 Task: Look for space in Pedro II, Brazil from 5th September, 2023 to 13th September, 2023 for 6 adults in price range Rs.15000 to Rs.20000. Place can be entire place with 3 bedrooms having 3 beds and 3 bathrooms. Property type can be house. Booking option can be shelf check-in. Required host language is Spanish.
Action: Mouse moved to (652, 117)
Screenshot: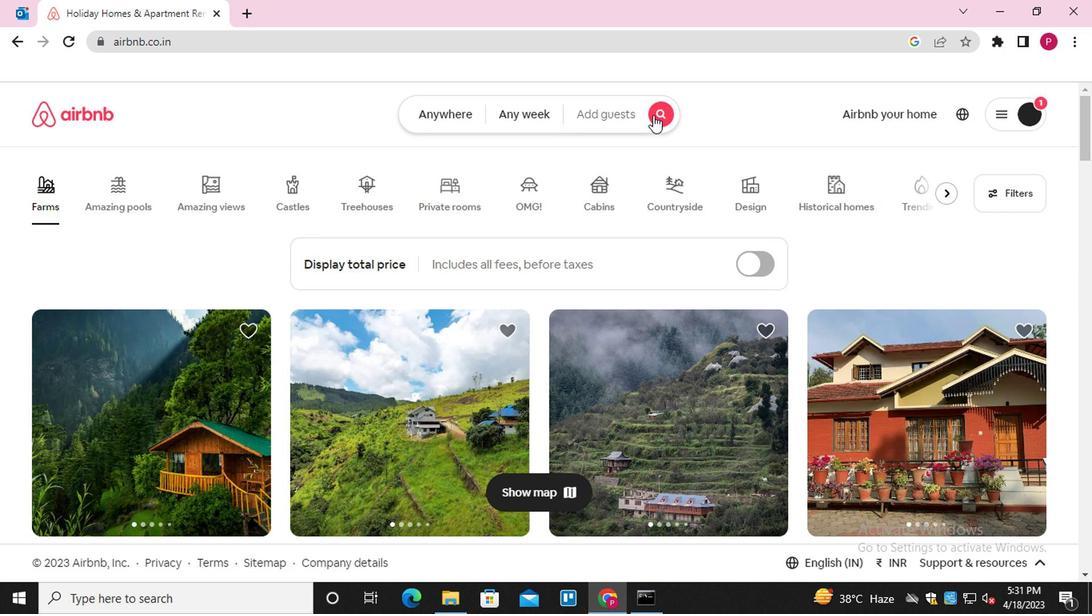 
Action: Mouse pressed left at (652, 117)
Screenshot: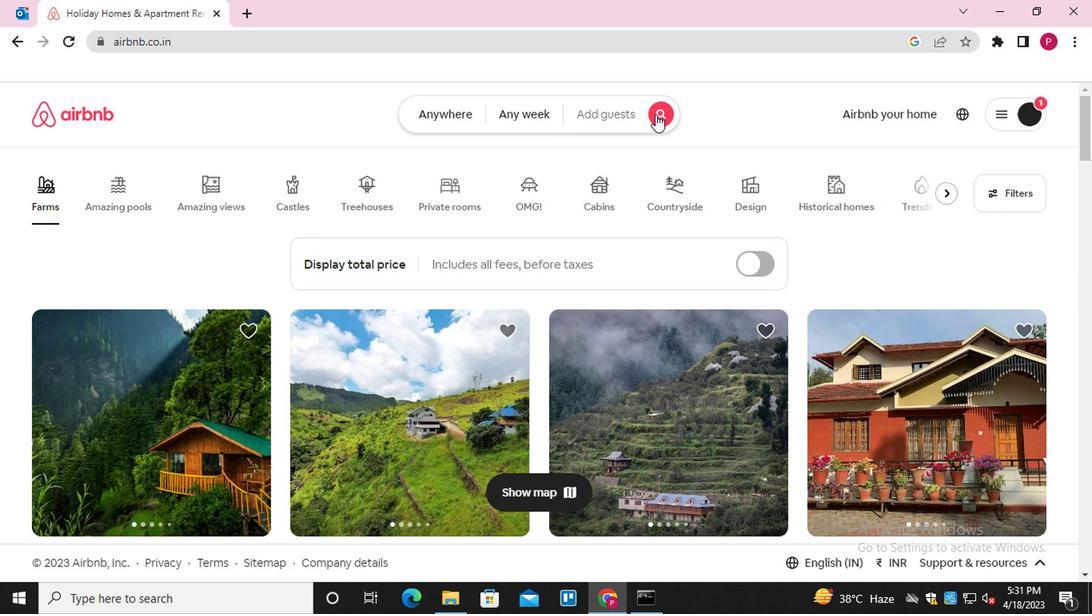 
Action: Mouse moved to (304, 184)
Screenshot: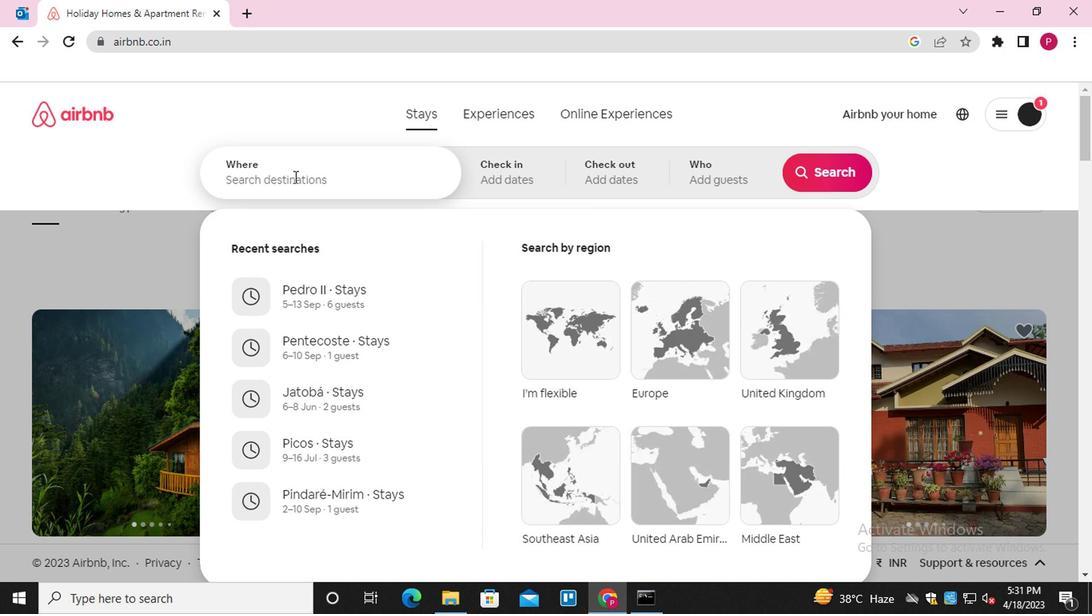 
Action: Mouse pressed left at (304, 184)
Screenshot: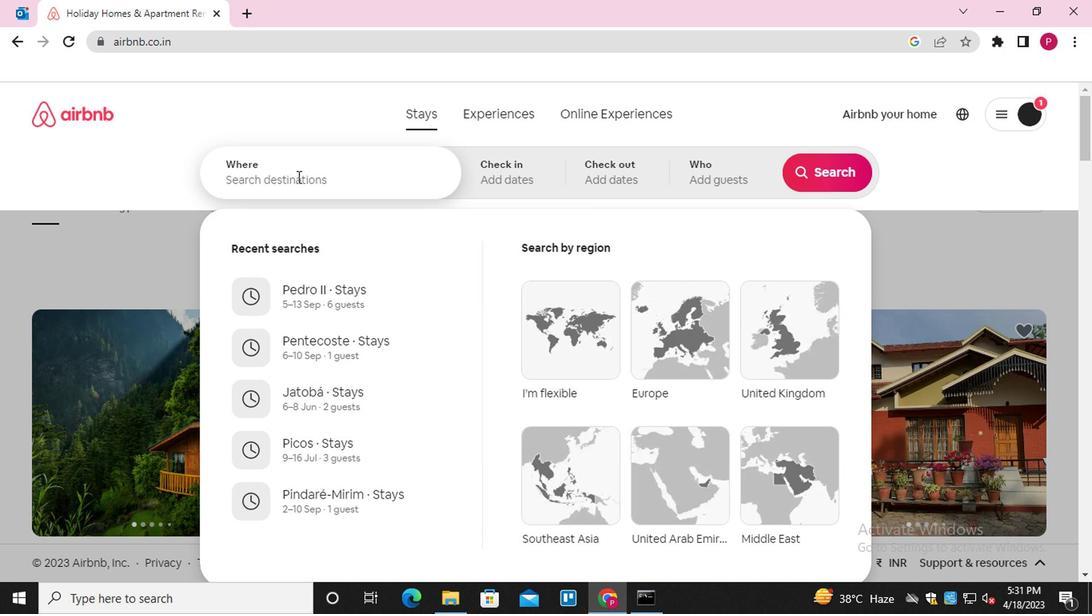 
Action: Key pressed <Key.shift>PER<Key.backspace>DRO<Key.space><Key.shift><Key.shift><Key.shift><Key.shift><Key.shift><Key.shift><Key.shift><Key.shift><Key.shift><Key.shift><Key.shift><Key.shift><Key.shift><Key.shift><Key.shift><Key.shift><Key.shift><Key.shift><Key.shift><Key.shift><Key.shift><Key.shift><Key.shift><Key.shift><Key.shift><Key.shift><Key.shift><Key.shift><Key.shift><Key.shift><Key.shift><Key.shift>II
Screenshot: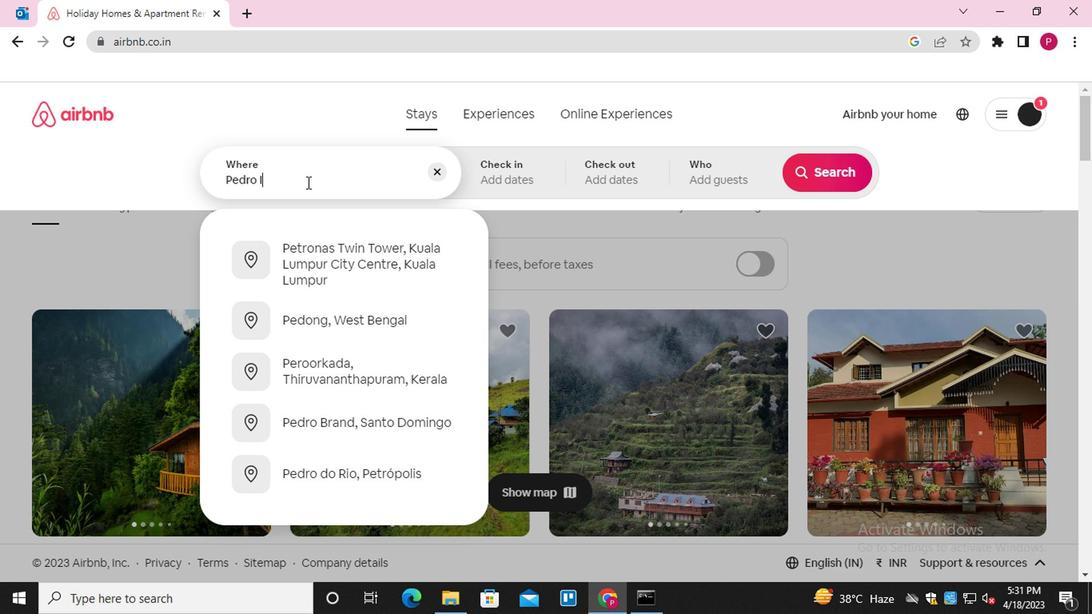 
Action: Mouse moved to (348, 251)
Screenshot: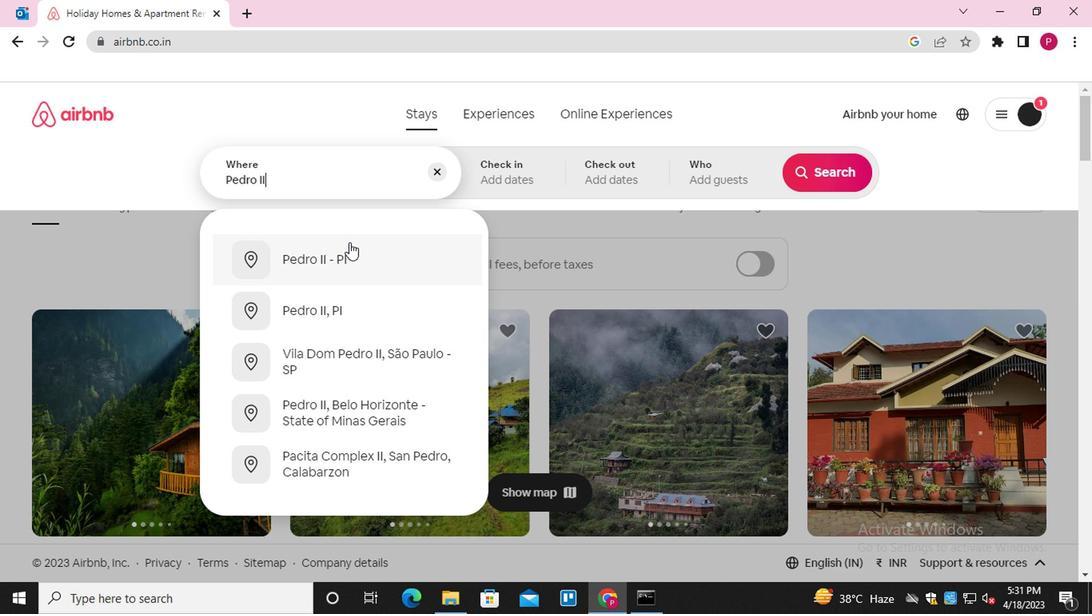 
Action: Mouse pressed left at (348, 251)
Screenshot: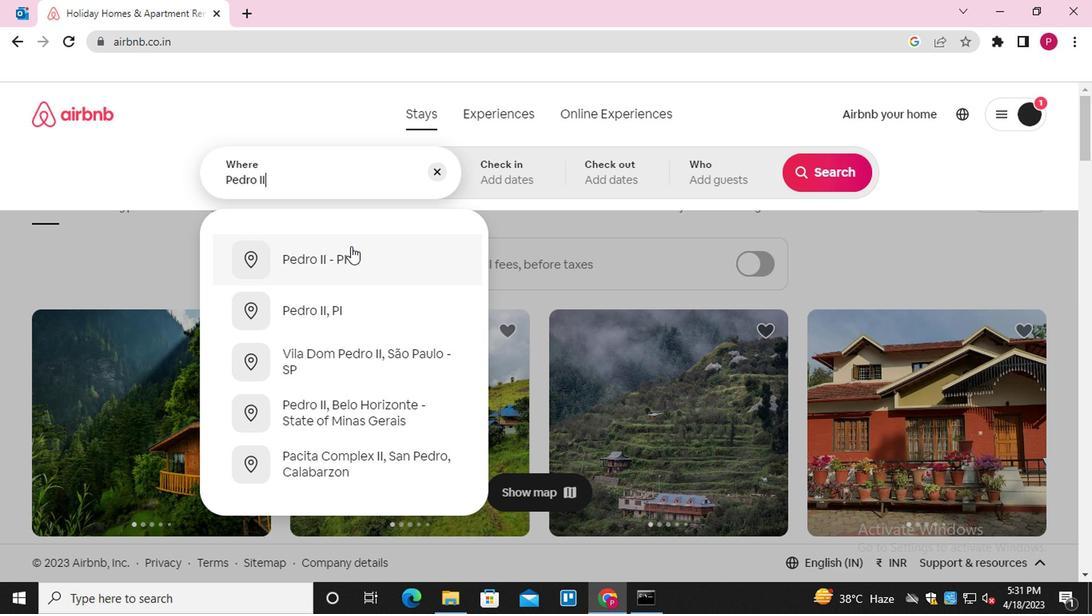 
Action: Mouse moved to (812, 296)
Screenshot: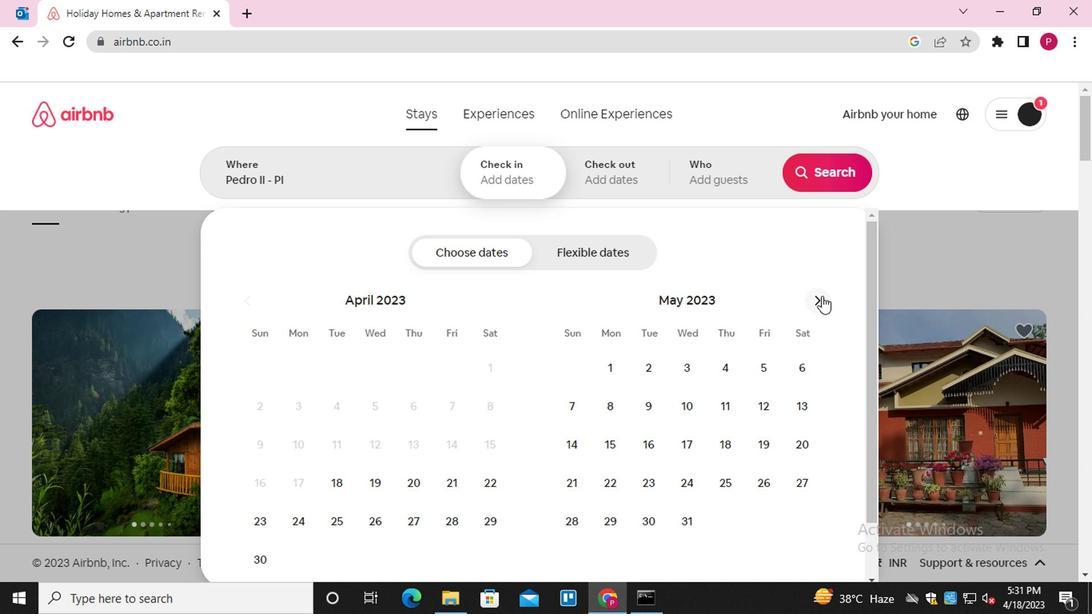 
Action: Mouse pressed left at (812, 296)
Screenshot: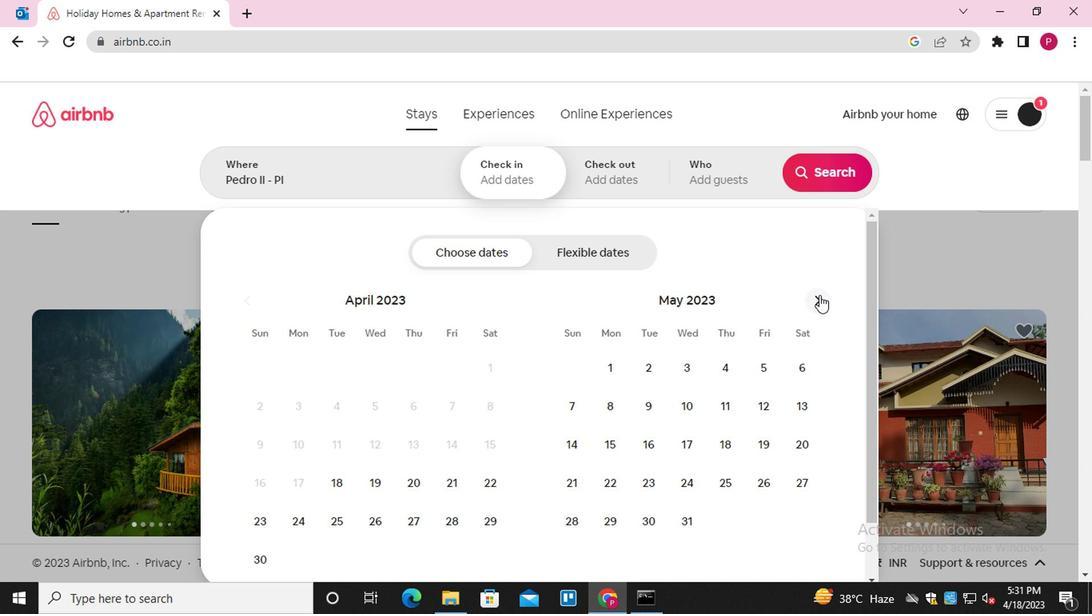 
Action: Mouse pressed left at (812, 296)
Screenshot: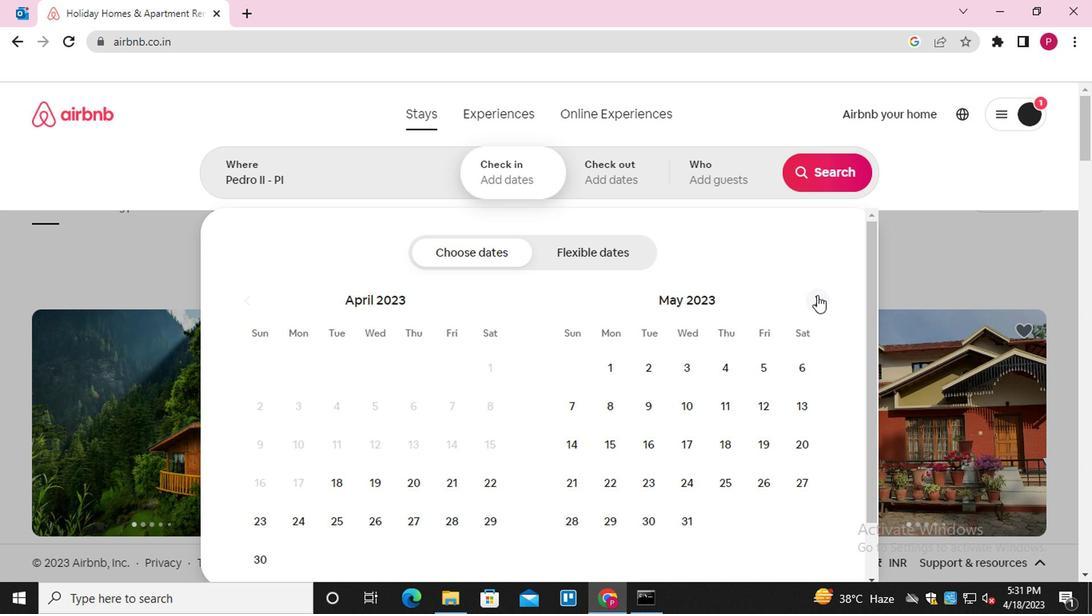 
Action: Mouse pressed left at (812, 296)
Screenshot: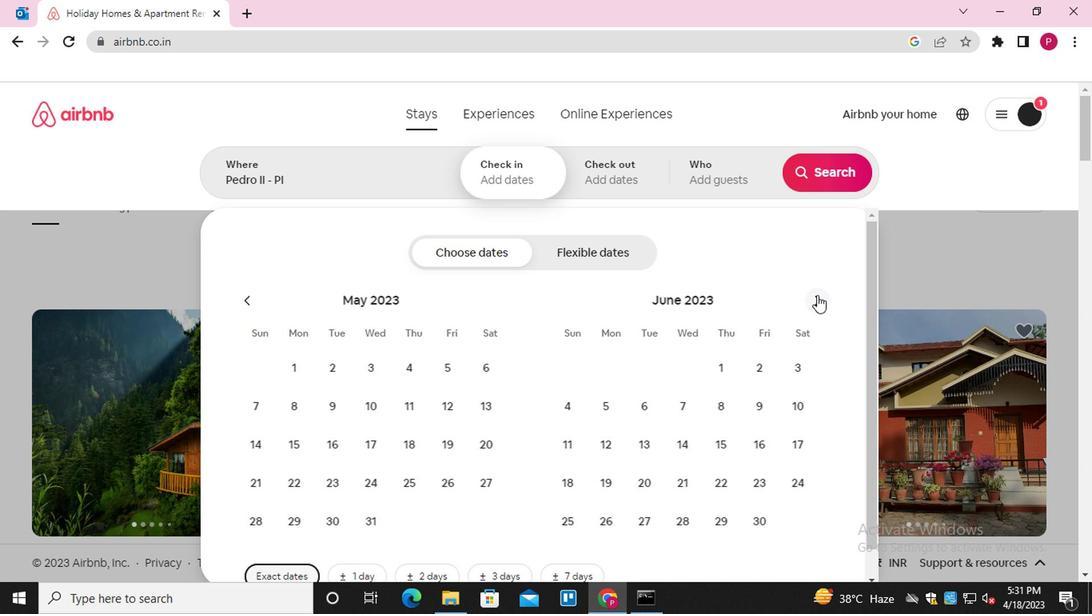 
Action: Mouse pressed left at (812, 296)
Screenshot: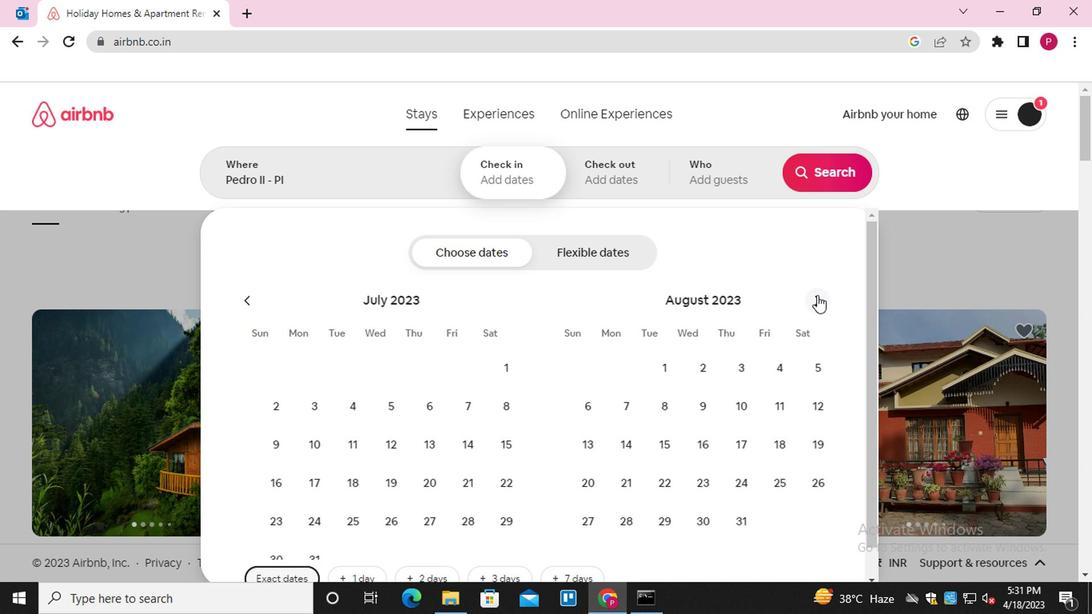 
Action: Mouse moved to (652, 411)
Screenshot: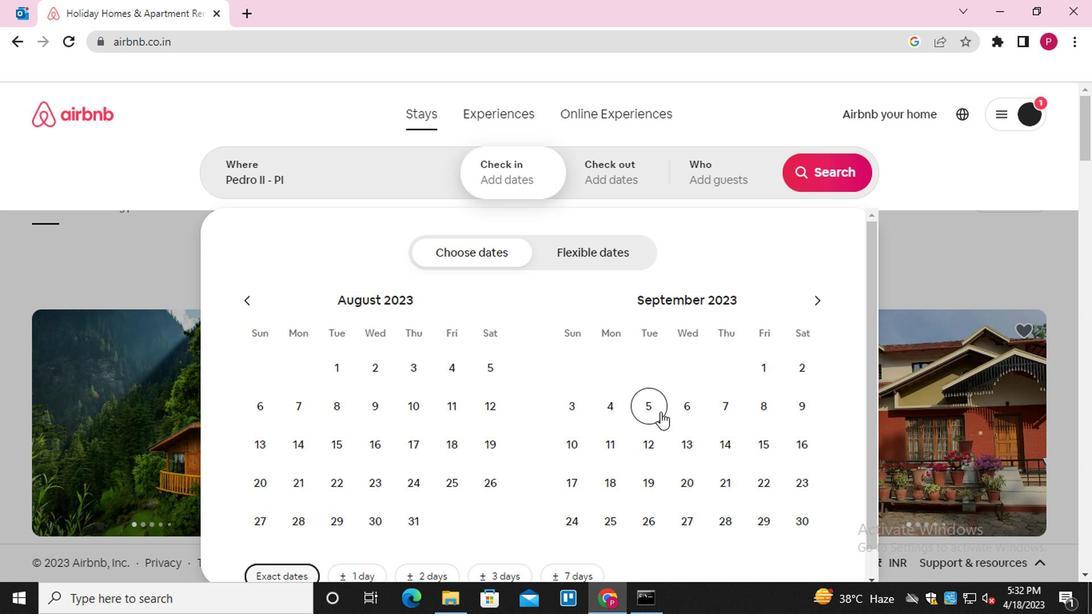 
Action: Mouse pressed left at (652, 411)
Screenshot: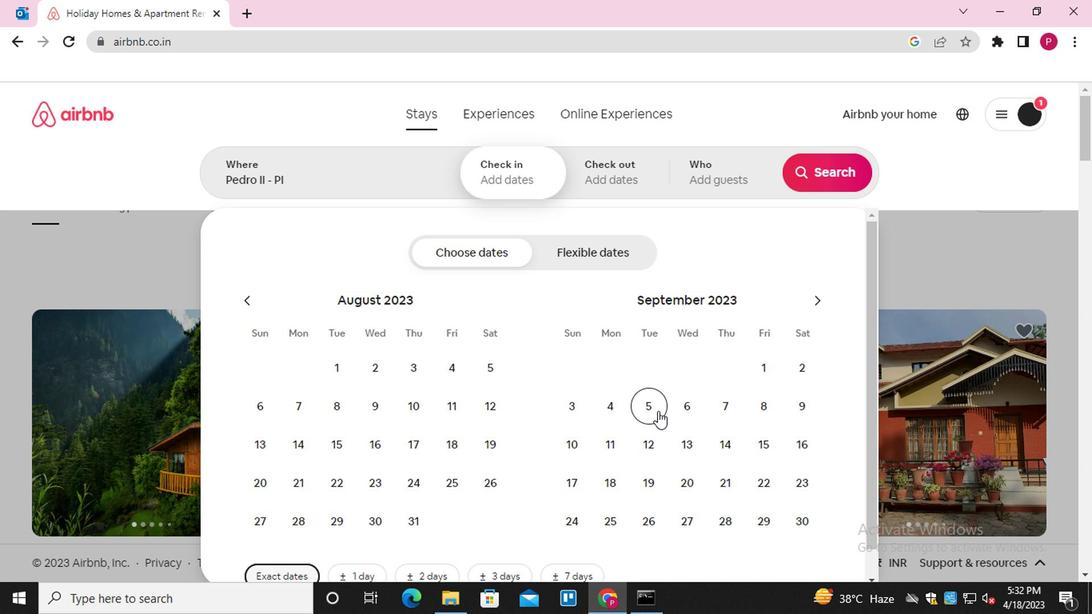 
Action: Mouse moved to (681, 450)
Screenshot: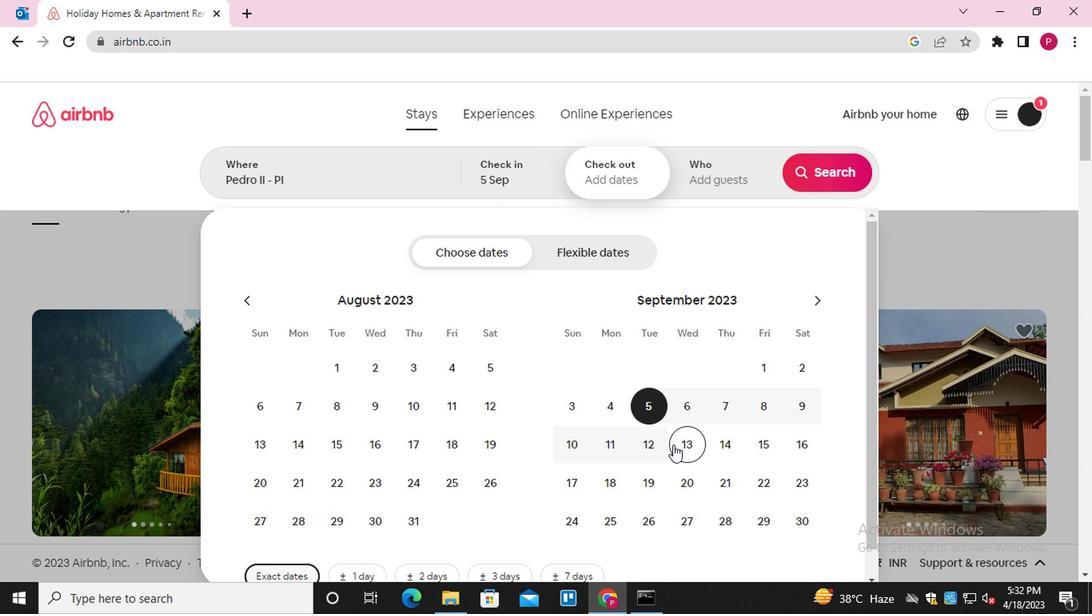 
Action: Mouse pressed left at (681, 450)
Screenshot: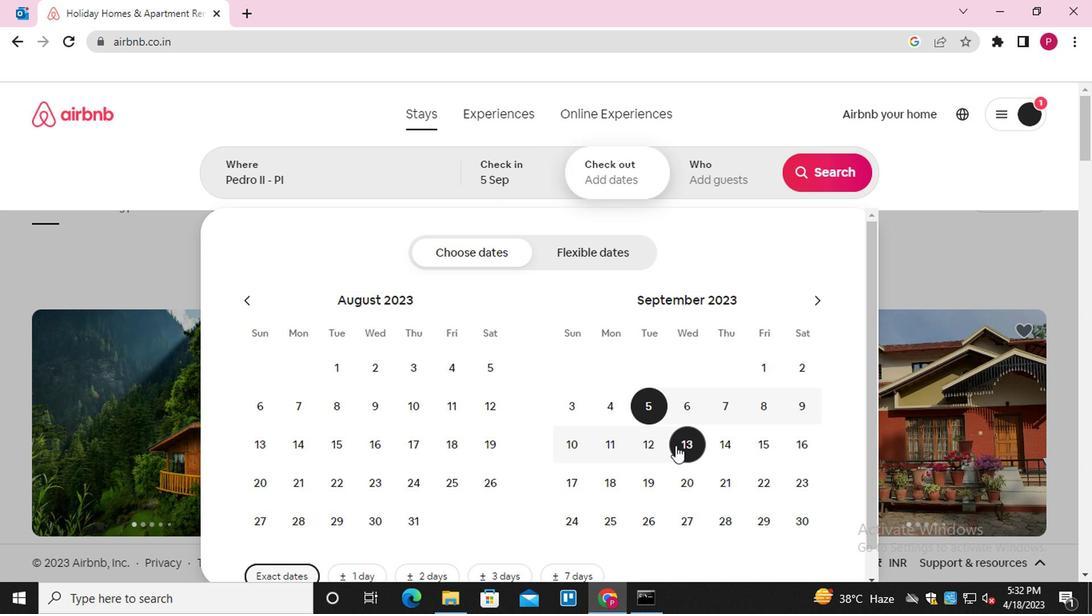 
Action: Mouse moved to (725, 183)
Screenshot: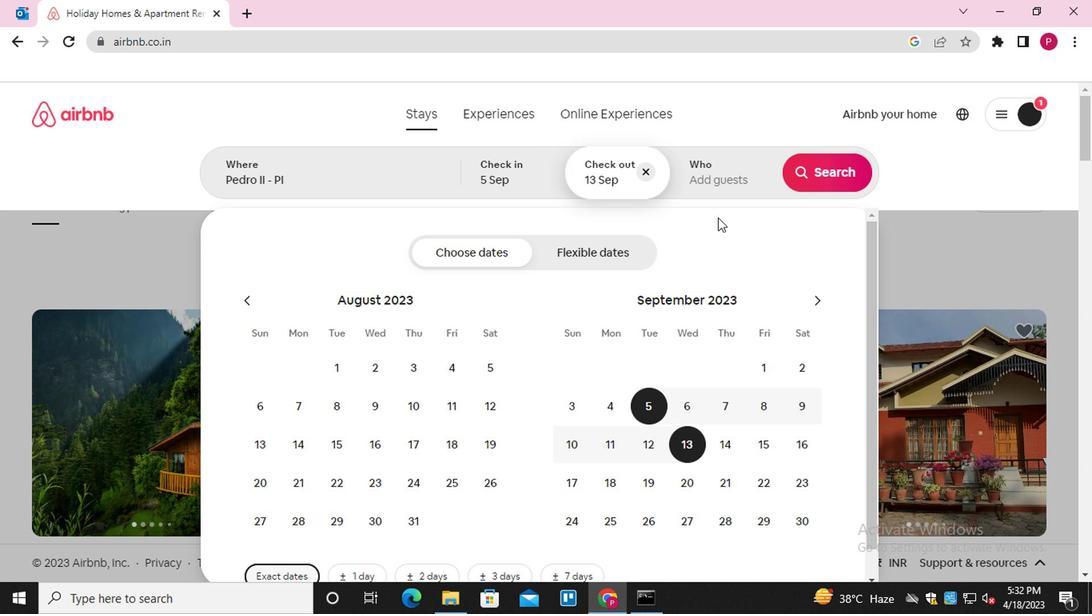
Action: Mouse pressed left at (725, 183)
Screenshot: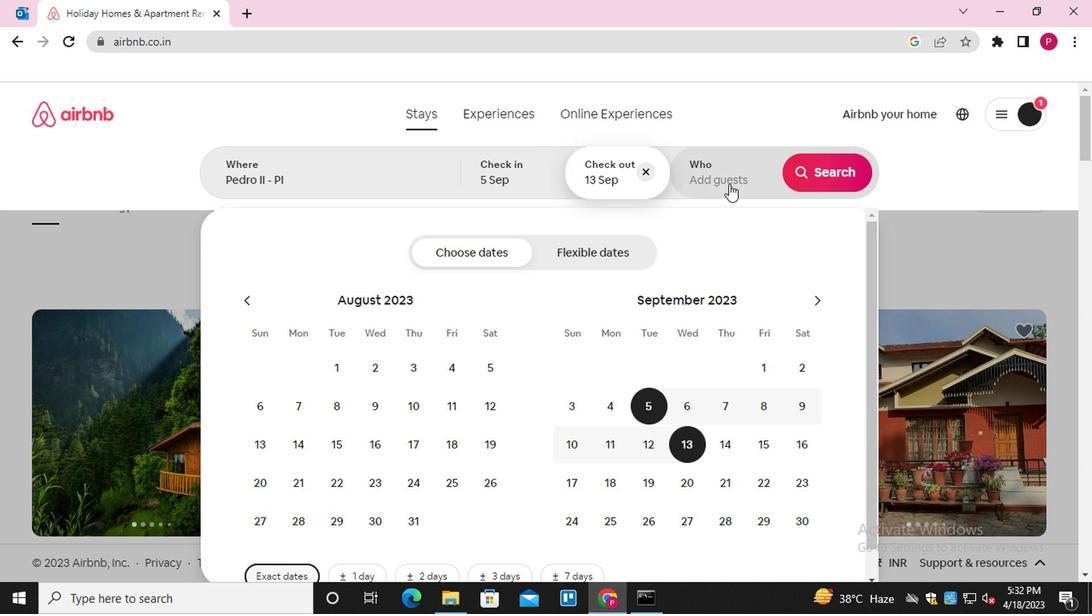 
Action: Mouse moved to (829, 253)
Screenshot: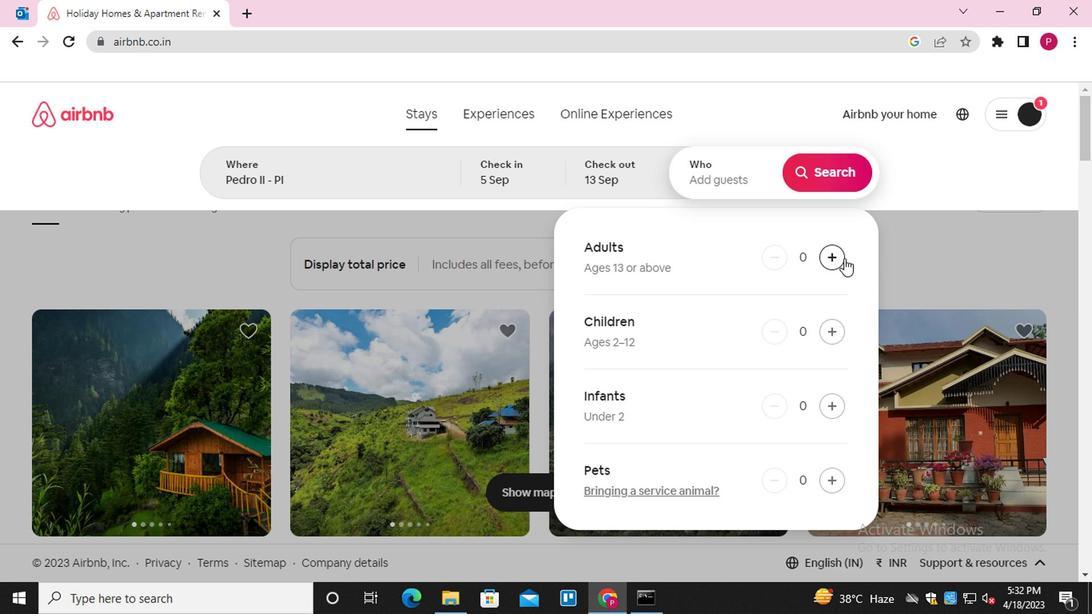 
Action: Mouse pressed left at (829, 253)
Screenshot: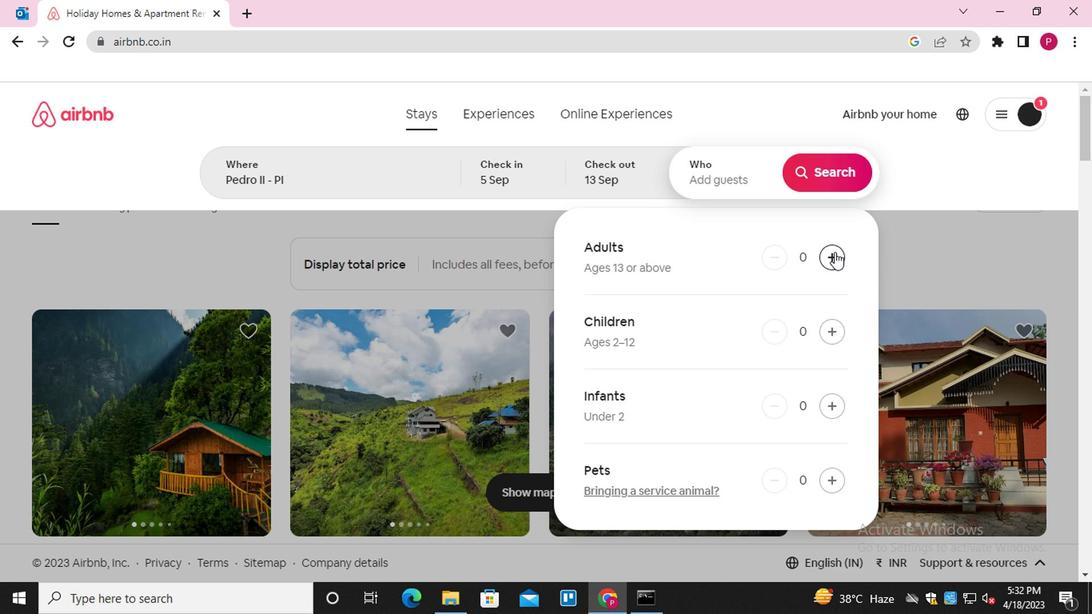
Action: Mouse pressed left at (829, 253)
Screenshot: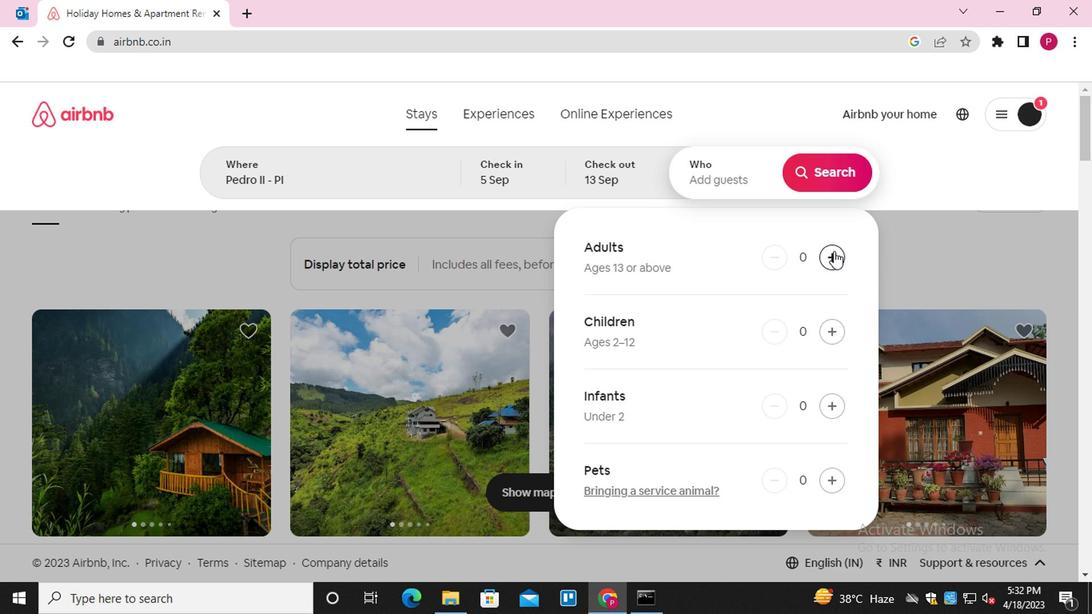 
Action: Mouse pressed left at (829, 253)
Screenshot: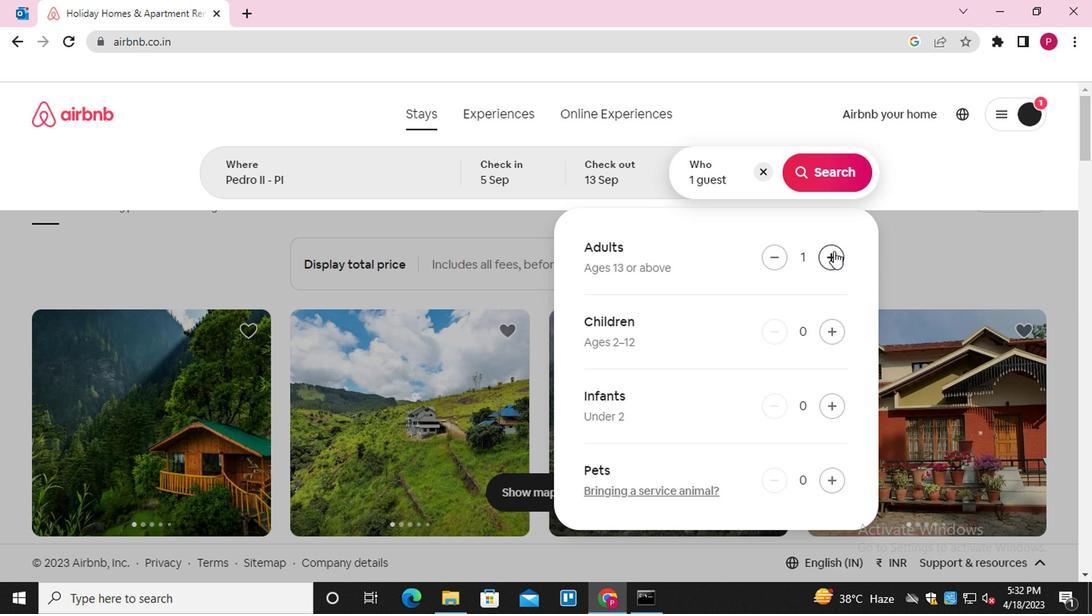 
Action: Mouse pressed left at (829, 253)
Screenshot: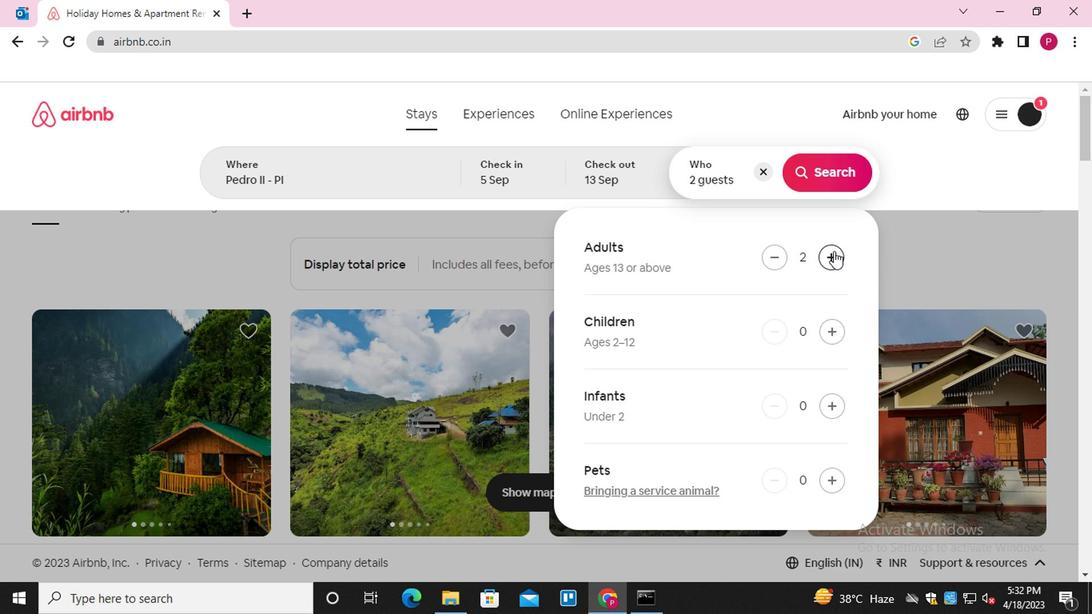 
Action: Mouse pressed left at (829, 253)
Screenshot: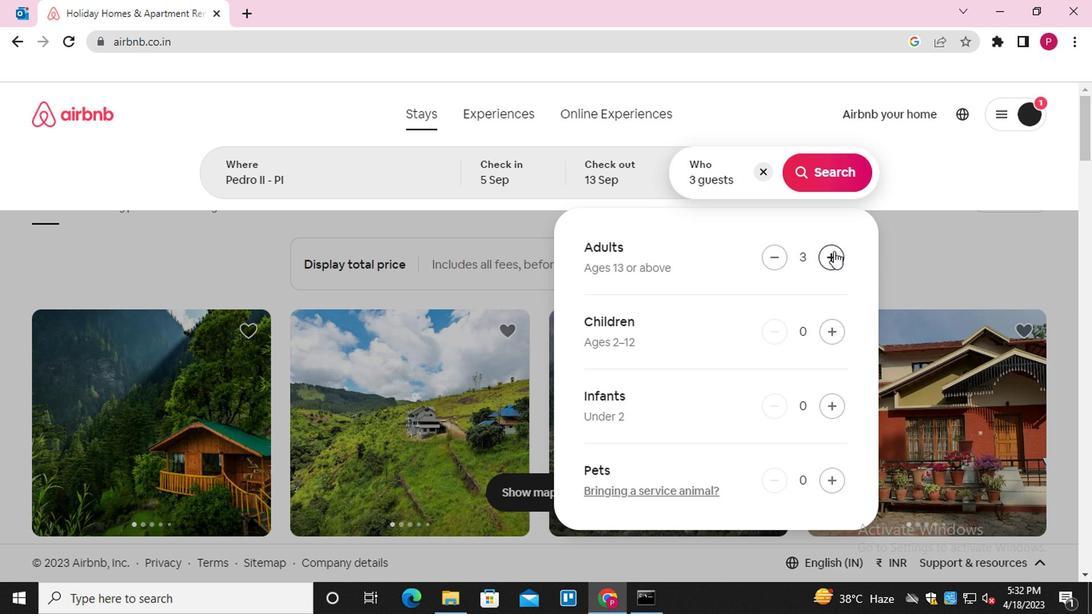 
Action: Mouse pressed left at (829, 253)
Screenshot: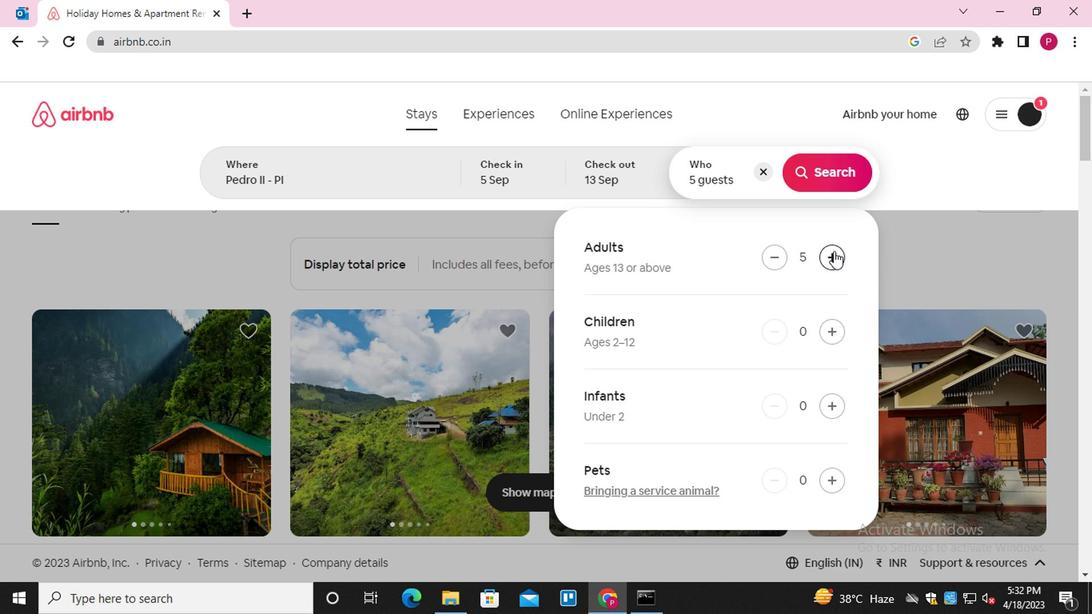 
Action: Mouse moved to (804, 177)
Screenshot: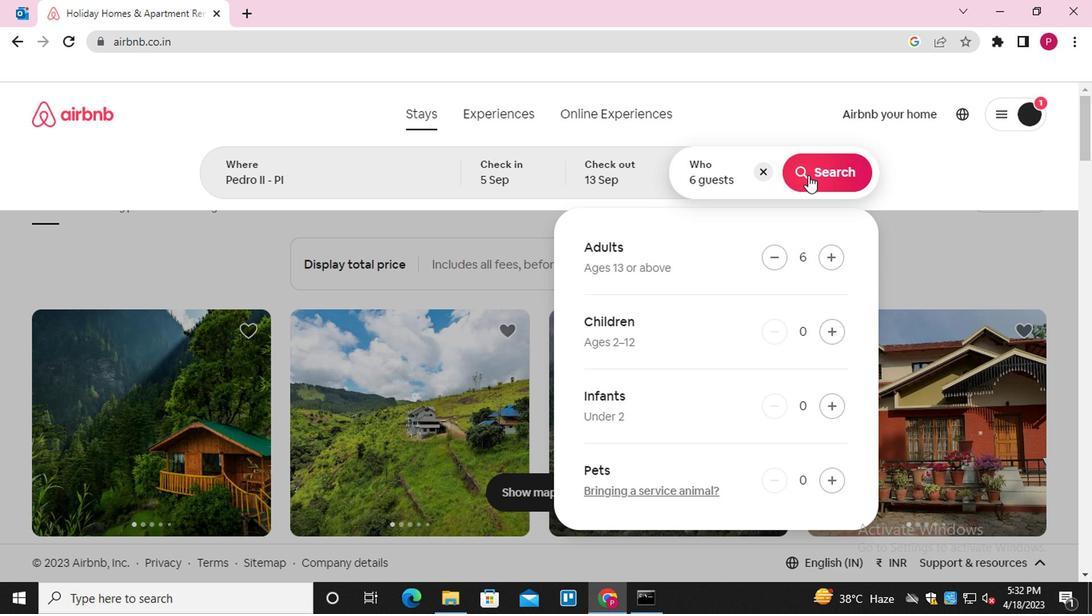
Action: Mouse pressed left at (804, 177)
Screenshot: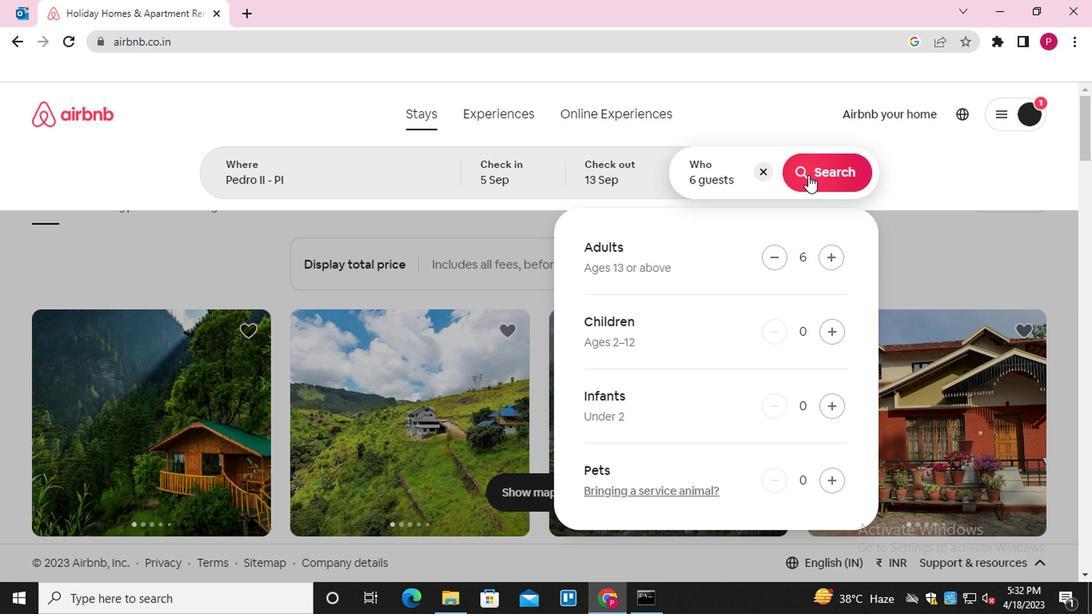 
Action: Mouse moved to (1013, 185)
Screenshot: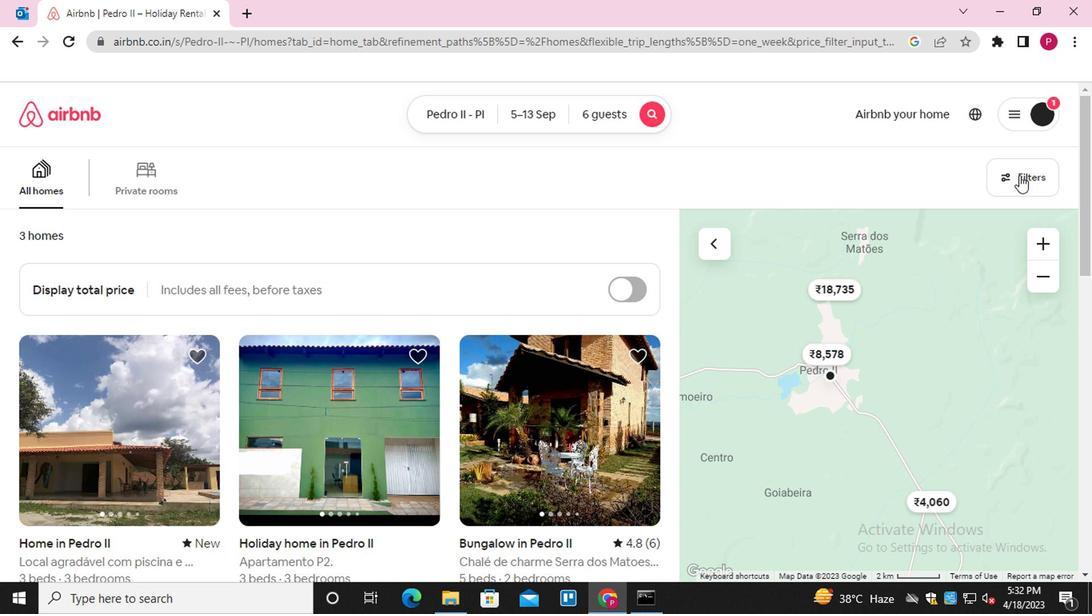 
Action: Mouse pressed left at (1013, 185)
Screenshot: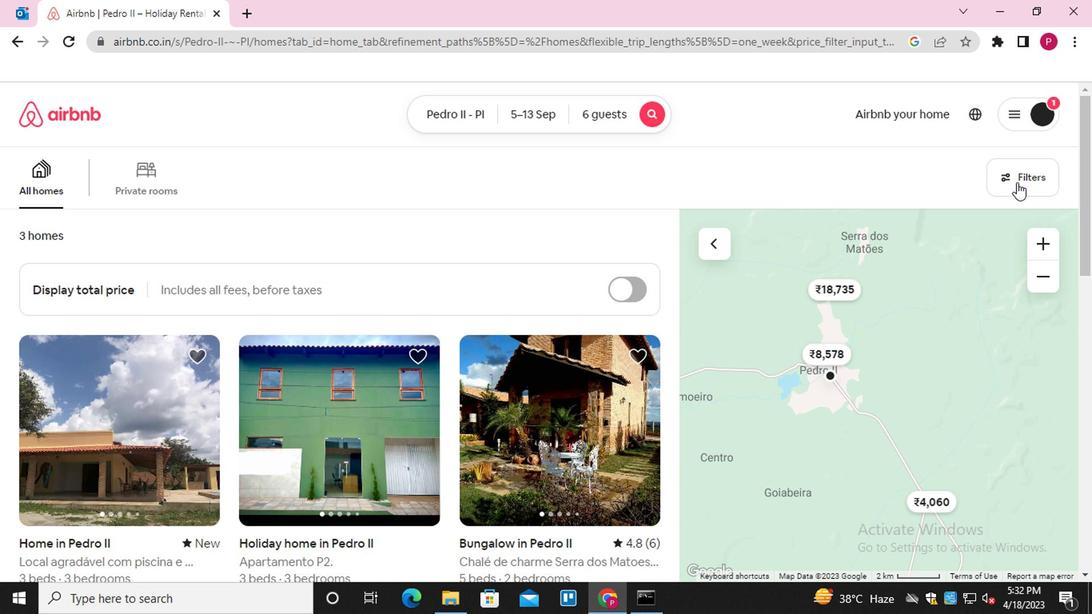 
Action: Mouse pressed left at (1013, 185)
Screenshot: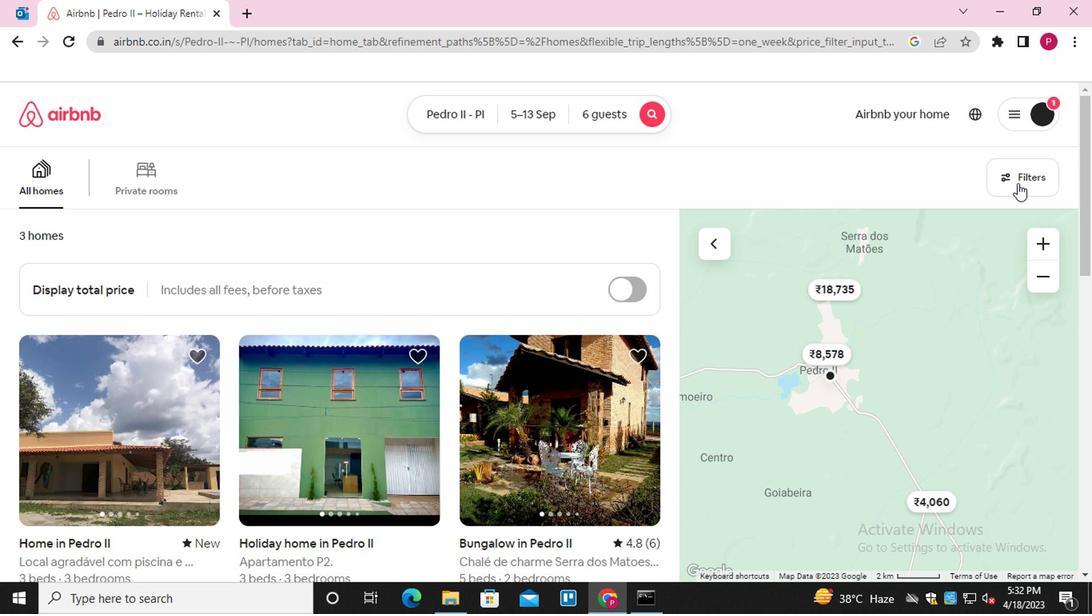 
Action: Mouse moved to (1011, 191)
Screenshot: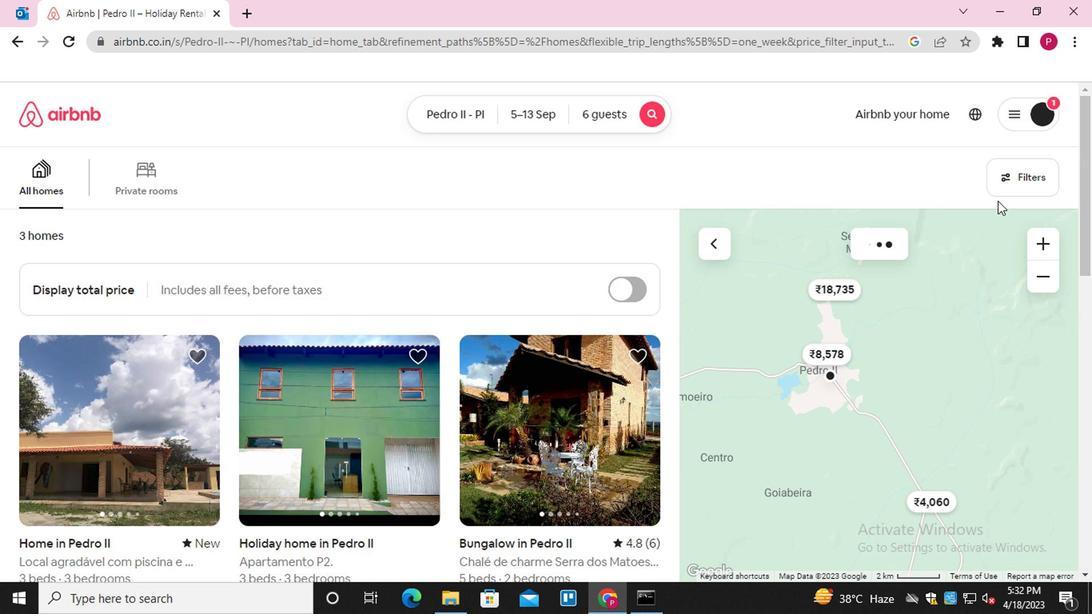 
Action: Mouse pressed left at (1011, 191)
Screenshot: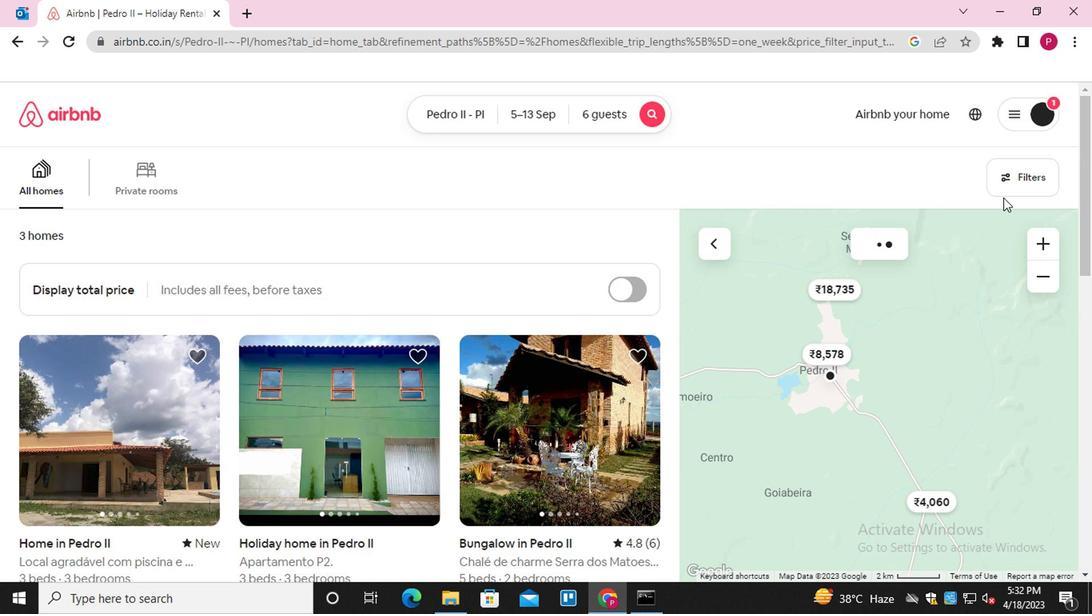 
Action: Mouse moved to (332, 372)
Screenshot: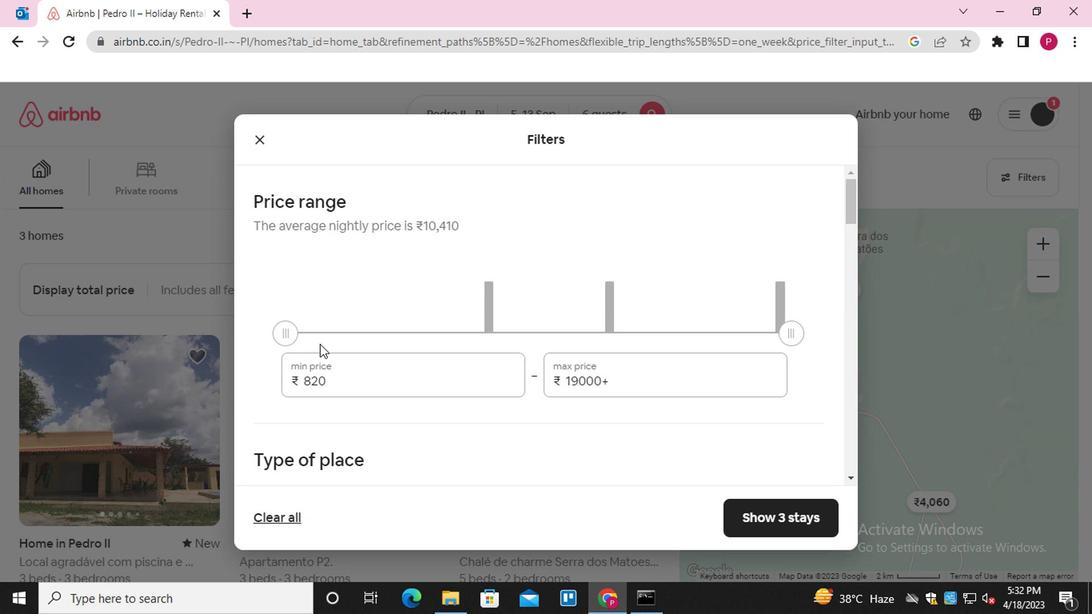 
Action: Mouse pressed left at (332, 372)
Screenshot: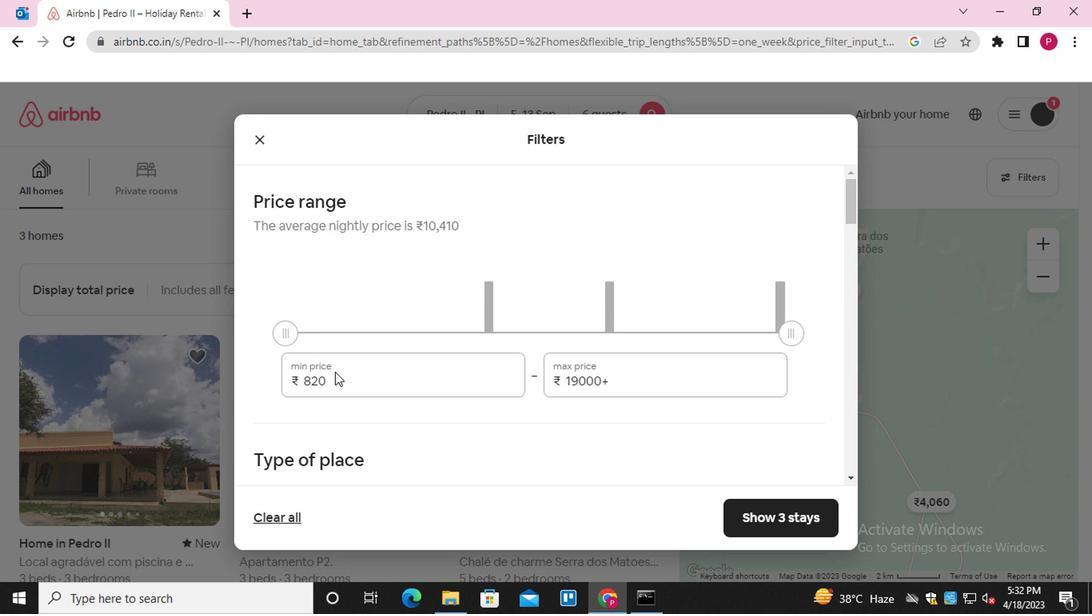 
Action: Mouse moved to (333, 372)
Screenshot: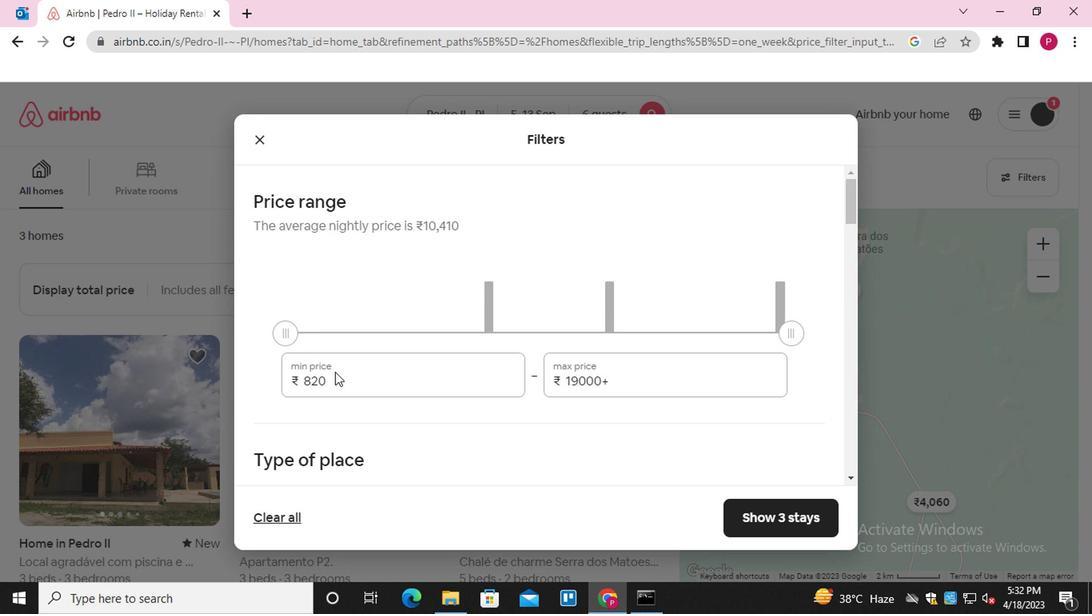 
Action: Mouse pressed left at (333, 372)
Screenshot: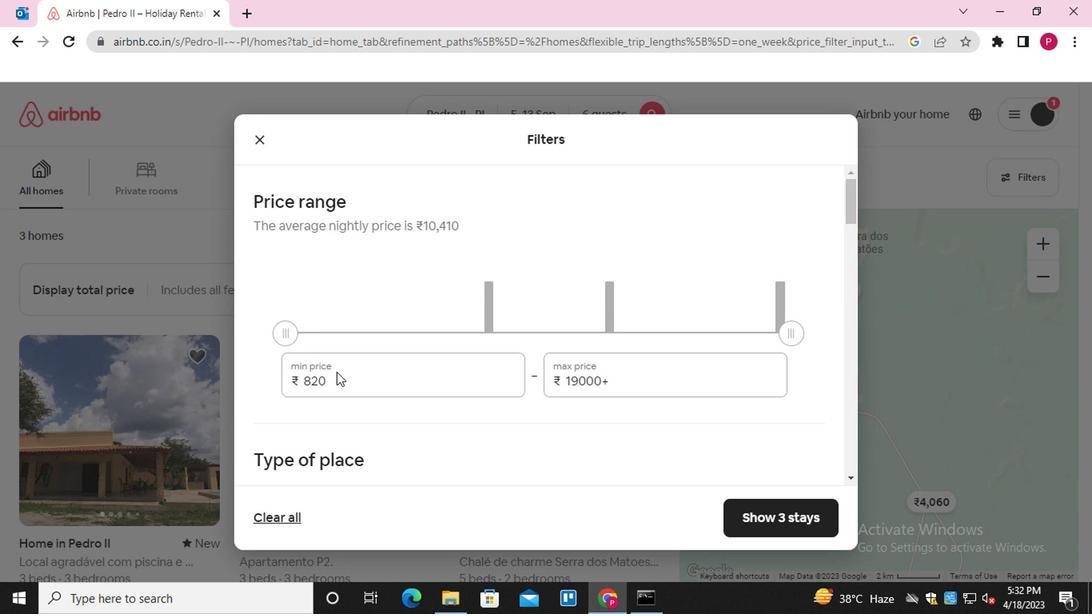
Action: Mouse pressed left at (333, 372)
Screenshot: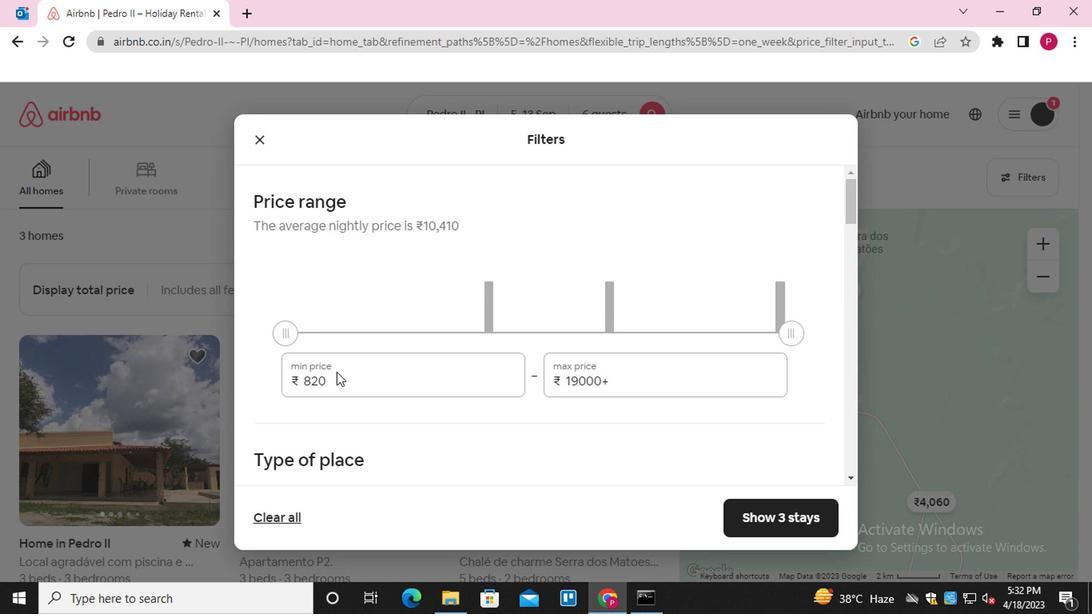 
Action: Mouse moved to (333, 376)
Screenshot: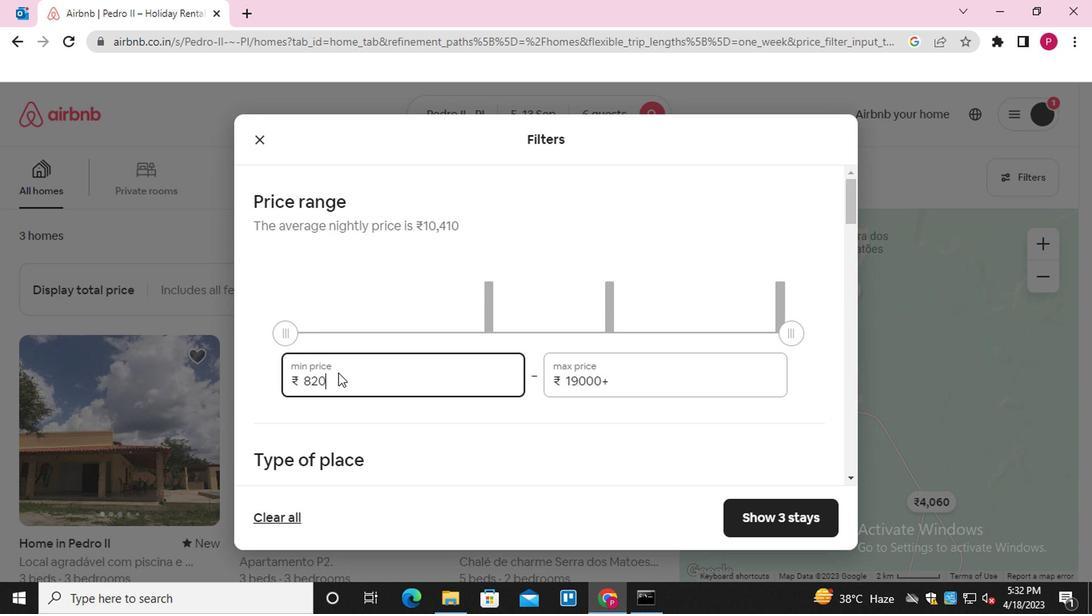 
Action: Mouse pressed left at (333, 376)
Screenshot: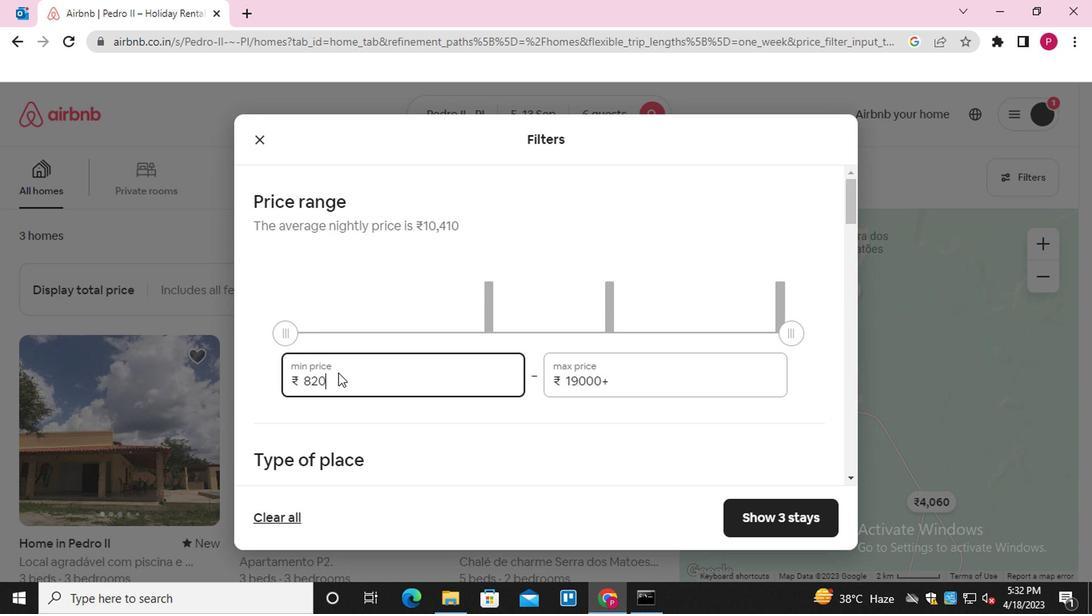 
Action: Mouse moved to (328, 378)
Screenshot: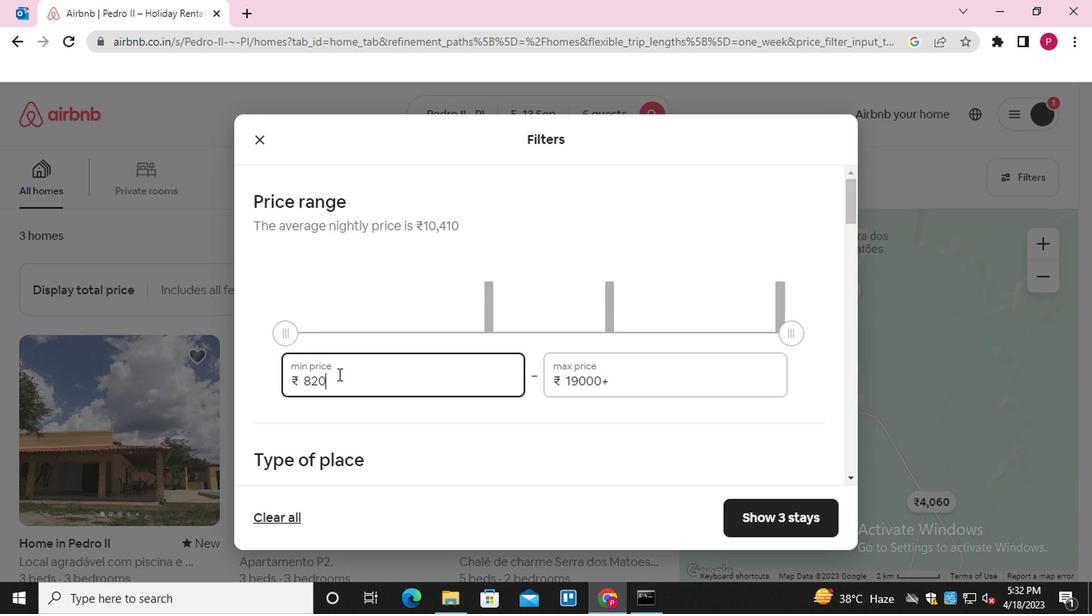 
Action: Mouse pressed left at (328, 378)
Screenshot: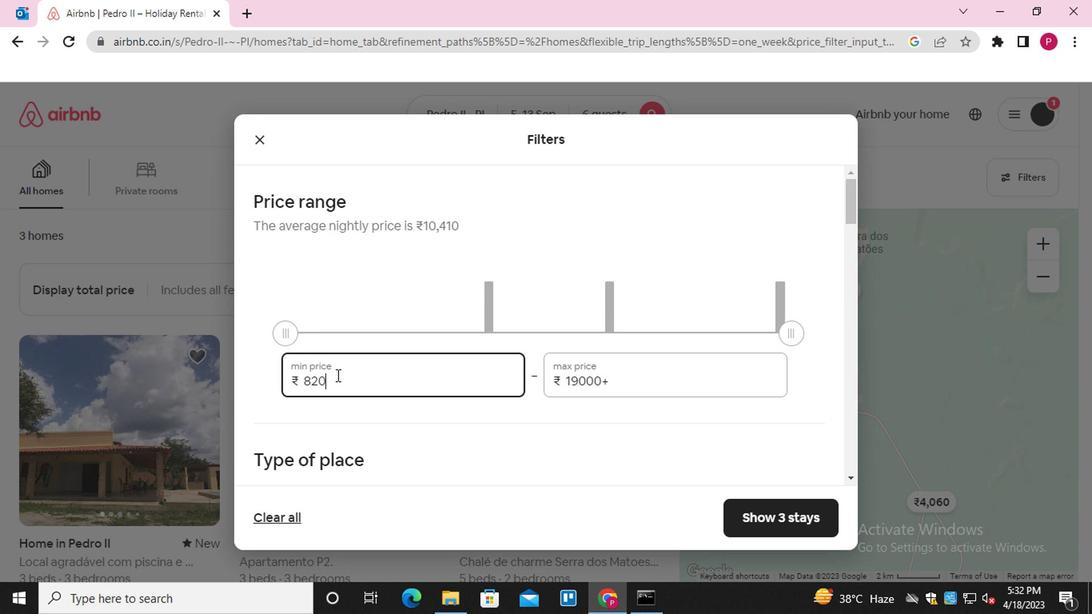 
Action: Mouse pressed left at (328, 378)
Screenshot: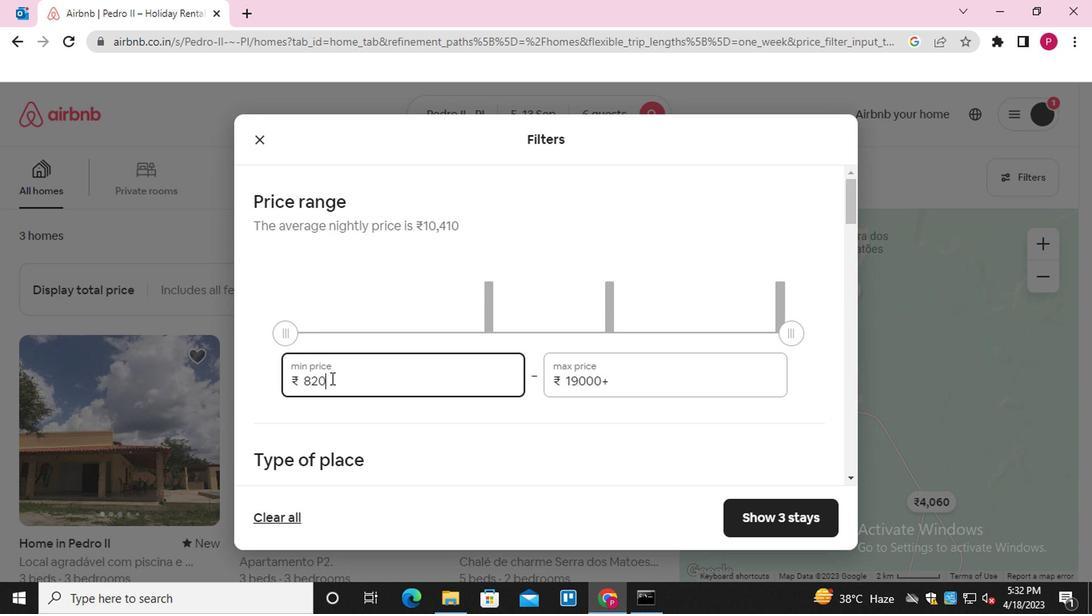 
Action: Key pressed 15000<Key.tab>
Screenshot: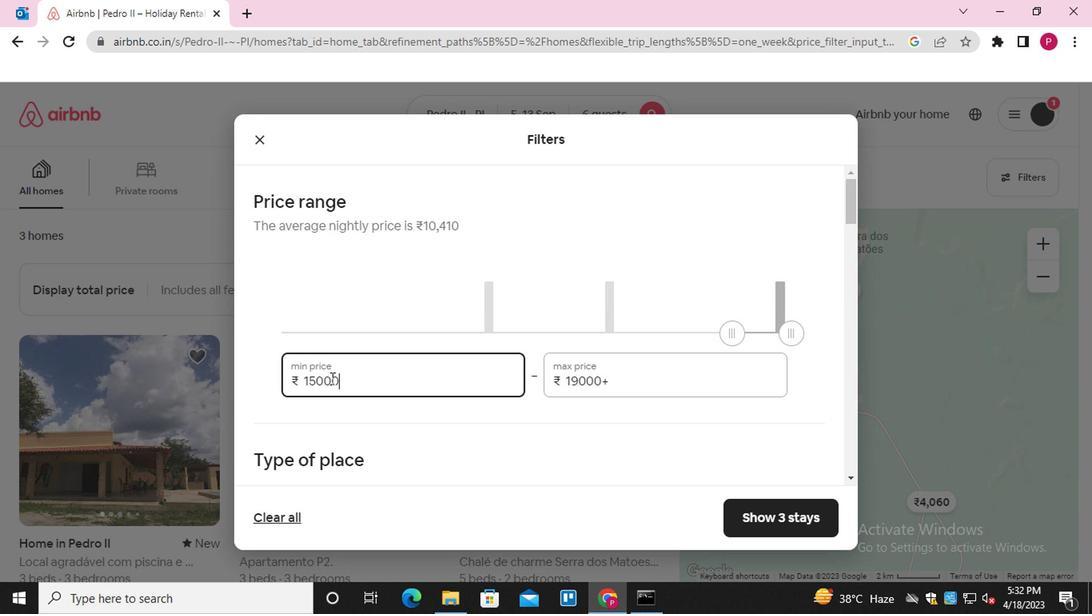 
Action: Mouse moved to (324, 382)
Screenshot: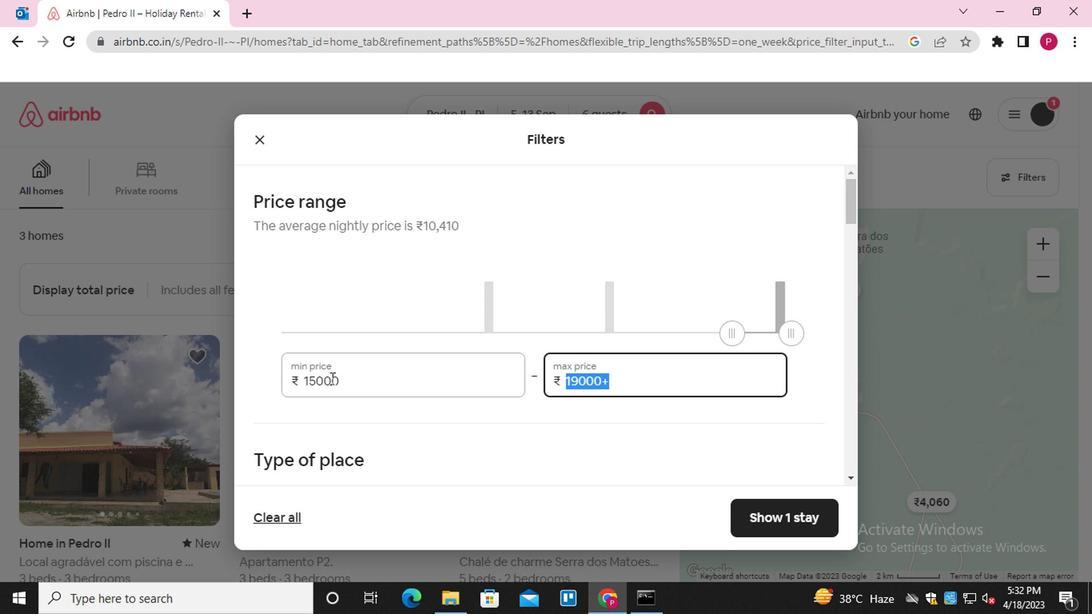 
Action: Key pressed 20000
Screenshot: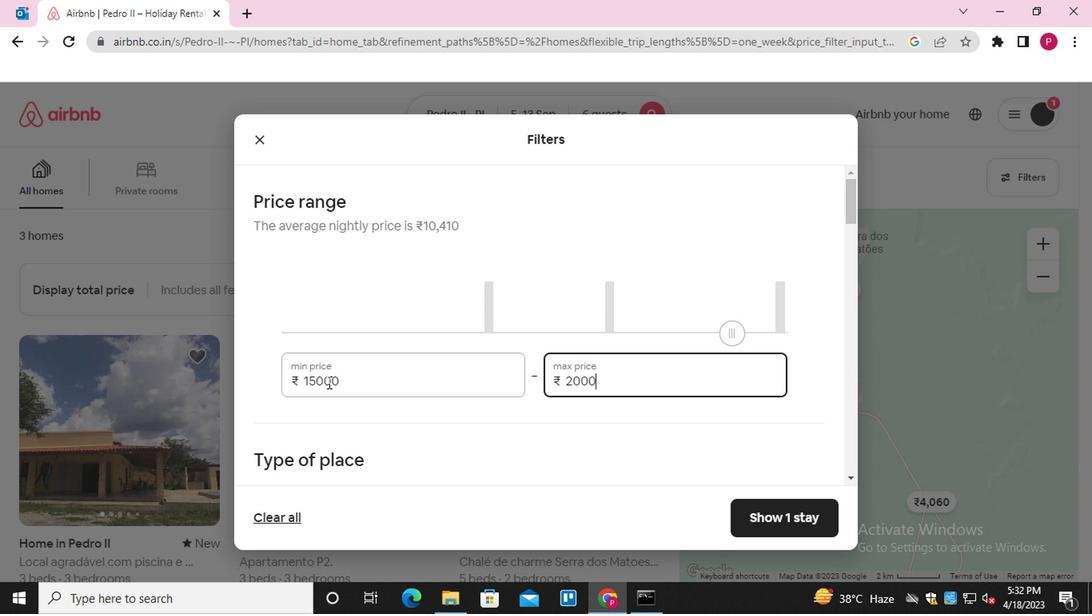 
Action: Mouse moved to (318, 427)
Screenshot: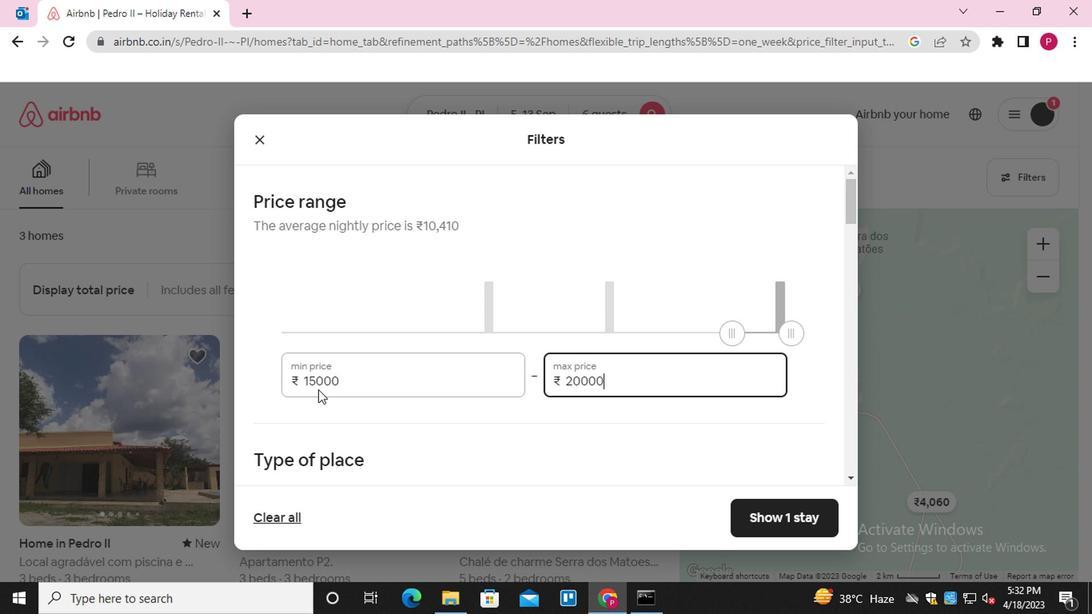 
Action: Mouse scrolled (318, 426) with delta (0, 0)
Screenshot: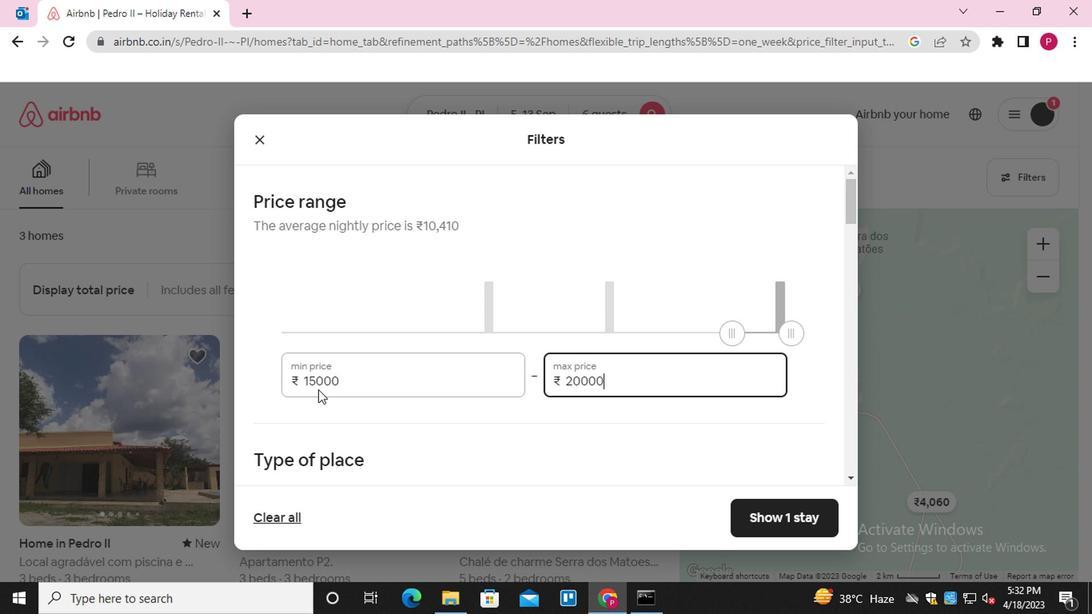 
Action: Mouse moved to (322, 436)
Screenshot: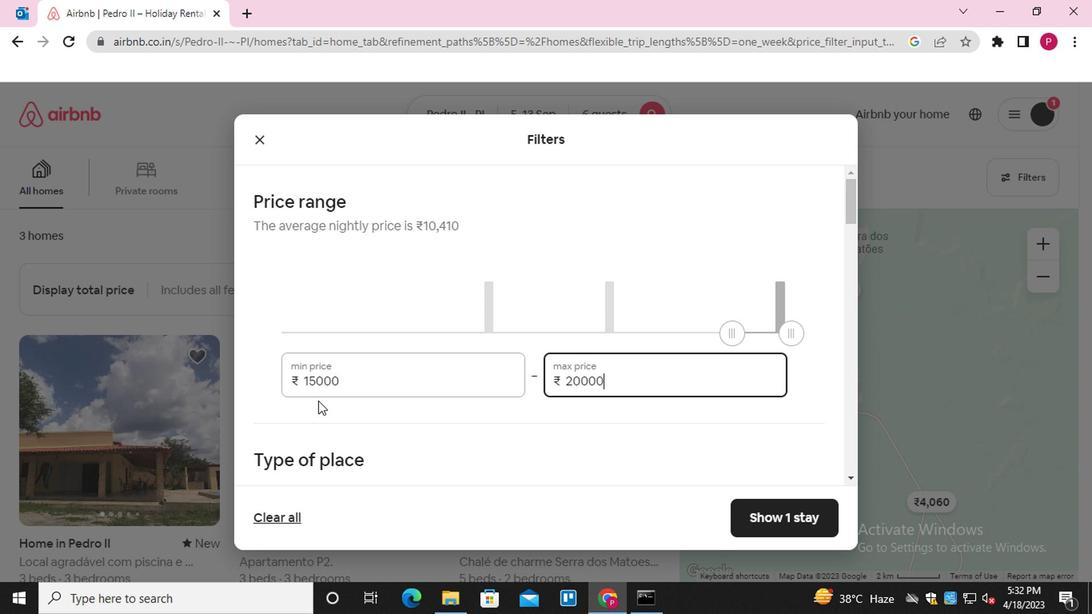 
Action: Mouse scrolled (322, 435) with delta (0, -1)
Screenshot: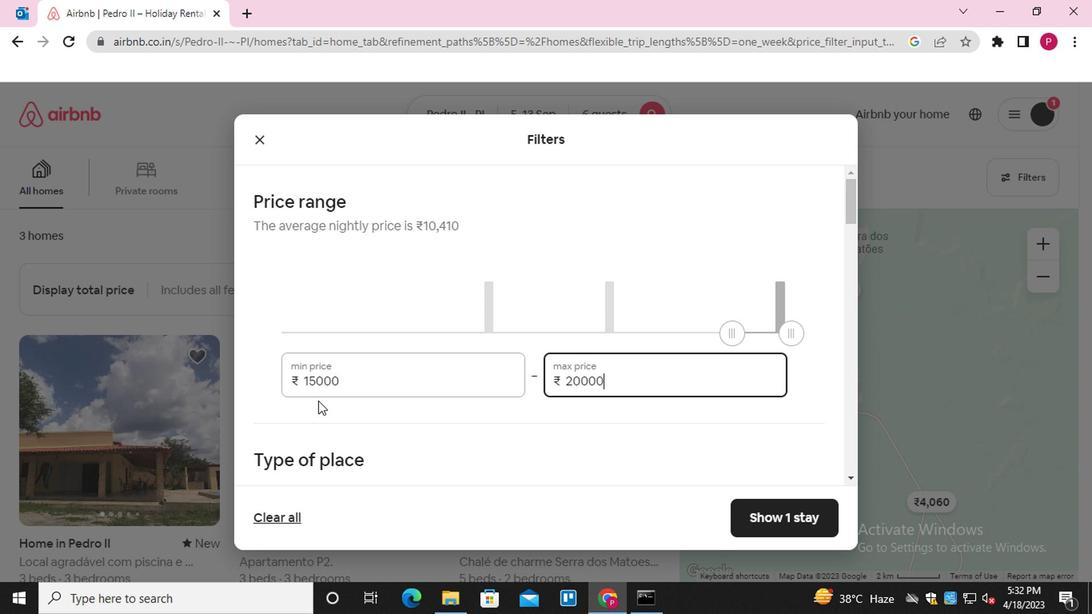 
Action: Mouse moved to (324, 443)
Screenshot: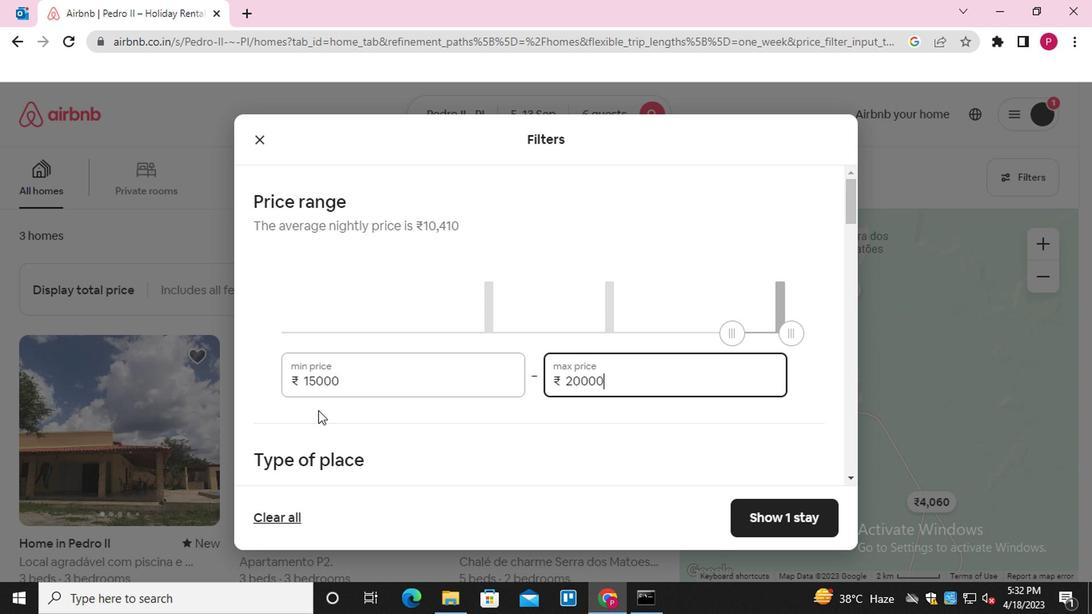 
Action: Mouse scrolled (324, 442) with delta (0, 0)
Screenshot: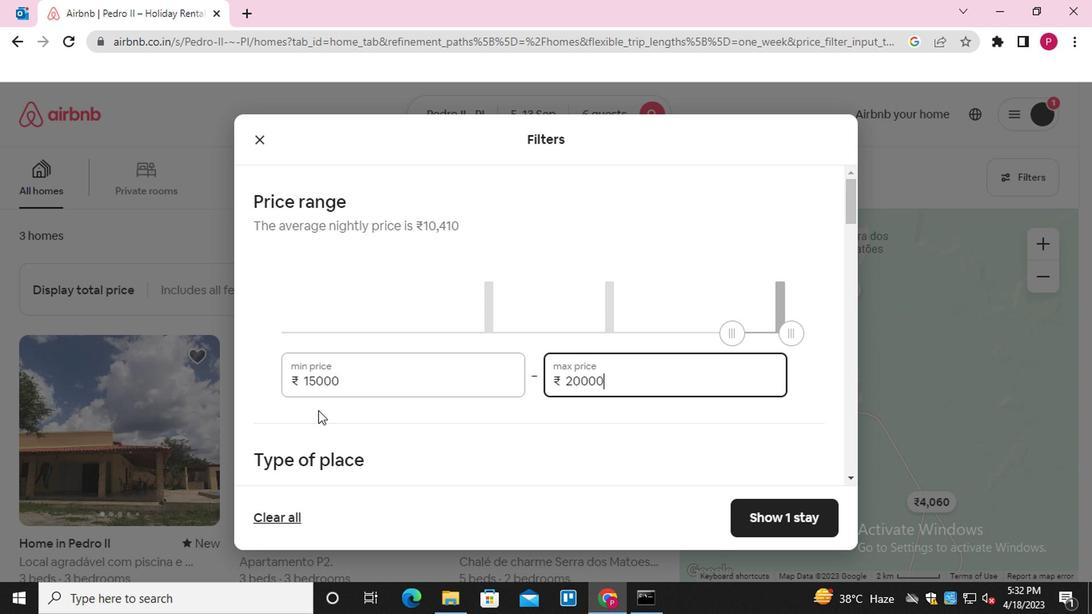 
Action: Mouse moved to (326, 443)
Screenshot: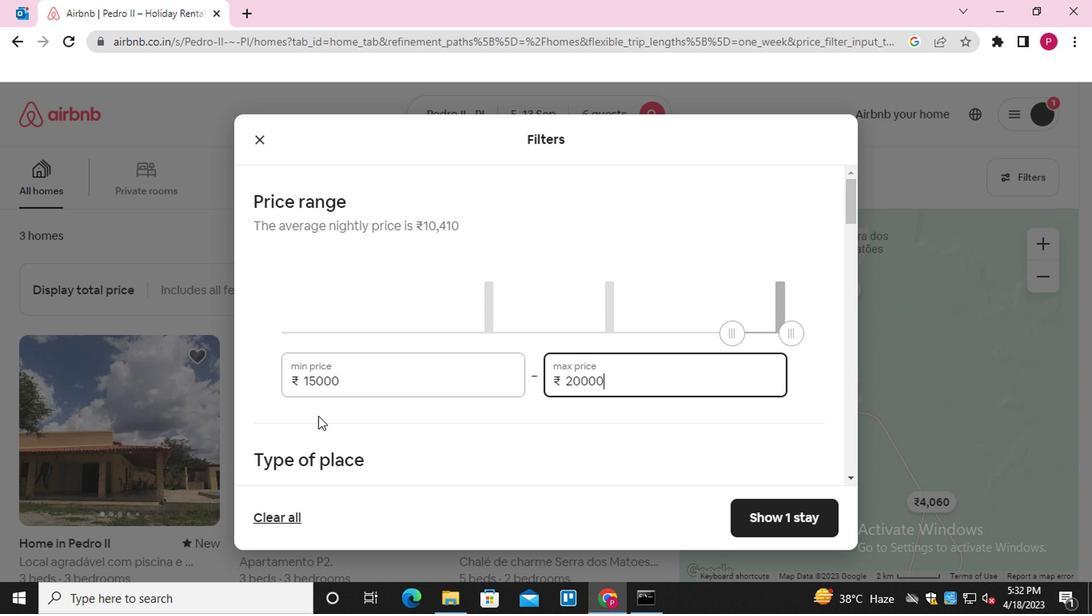 
Action: Mouse scrolled (326, 443) with delta (0, 0)
Screenshot: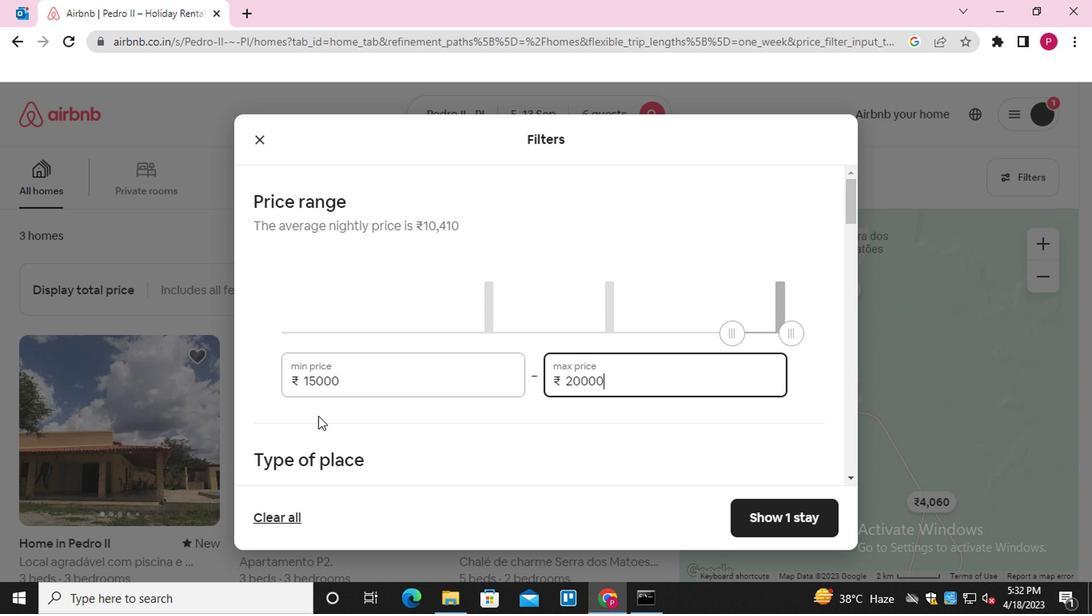 
Action: Mouse moved to (250, 187)
Screenshot: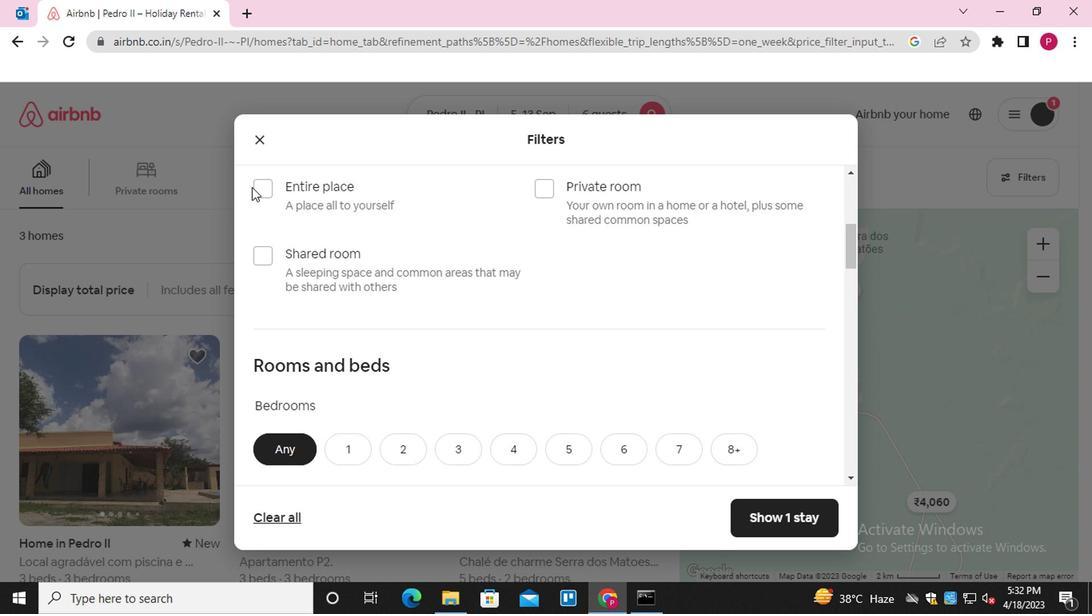 
Action: Mouse pressed left at (250, 187)
Screenshot: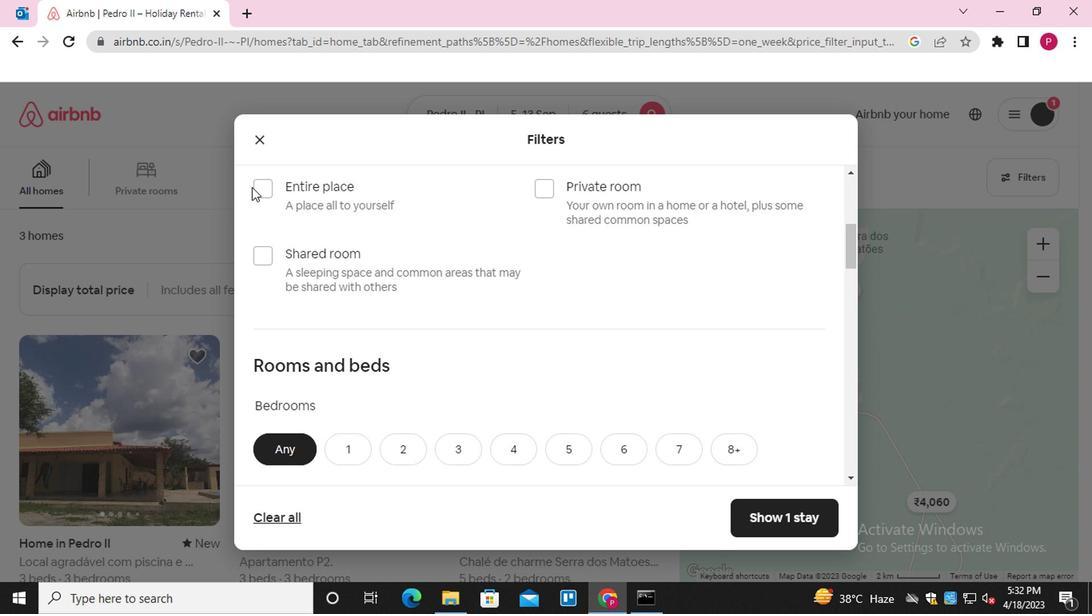 
Action: Mouse moved to (378, 287)
Screenshot: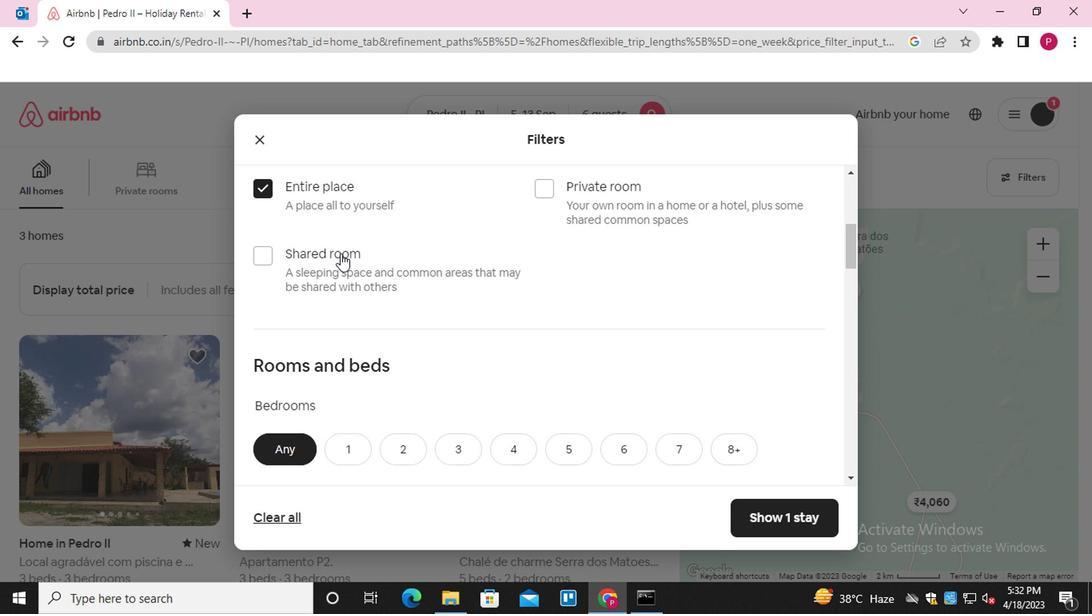 
Action: Mouse scrolled (378, 287) with delta (0, 0)
Screenshot: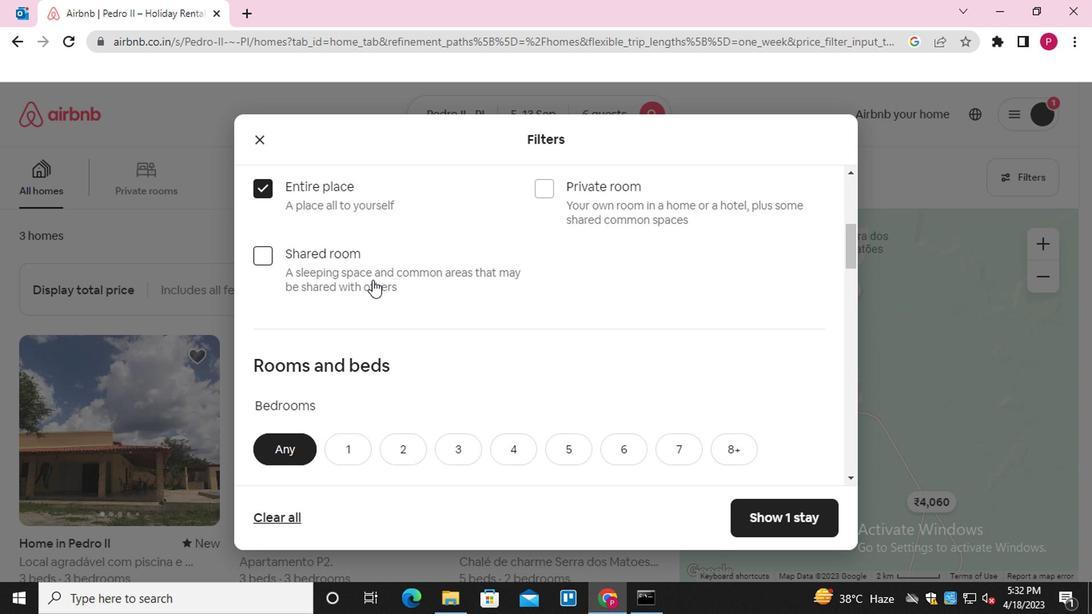 
Action: Mouse scrolled (378, 287) with delta (0, 0)
Screenshot: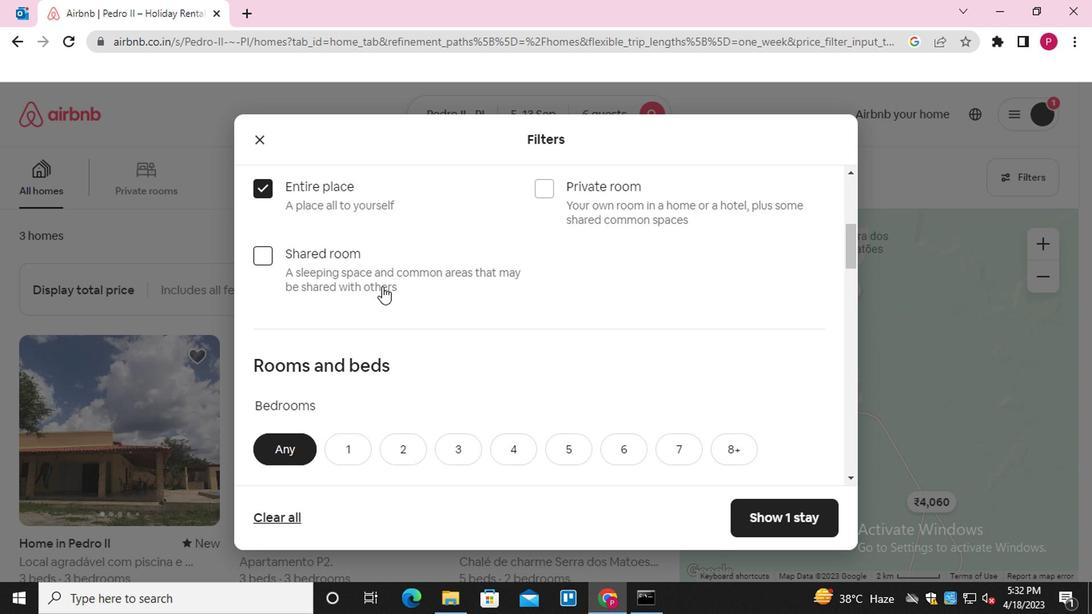 
Action: Mouse moved to (378, 289)
Screenshot: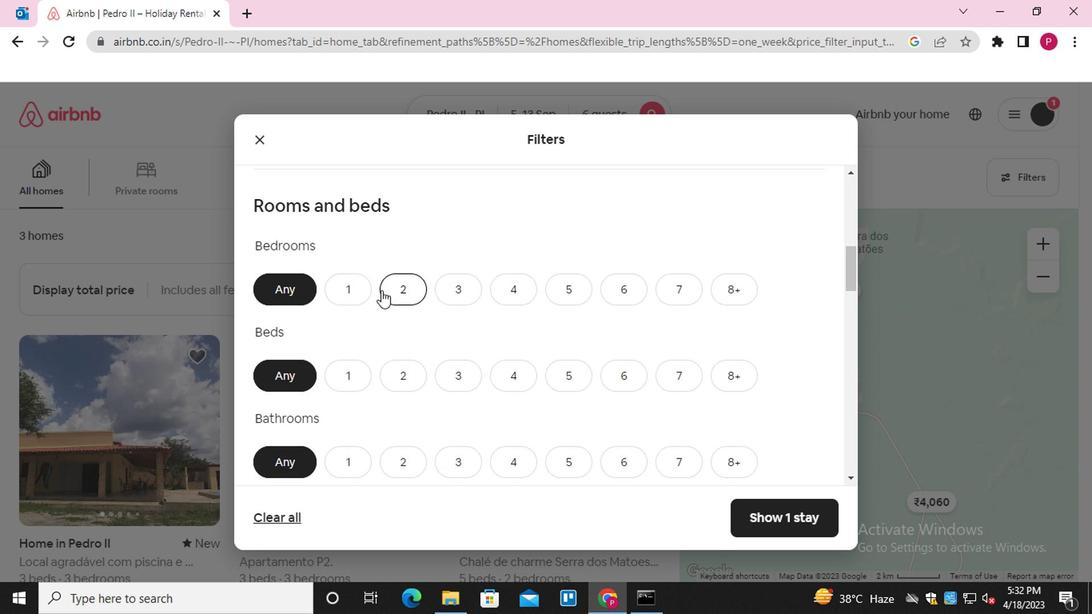 
Action: Mouse scrolled (378, 288) with delta (0, -1)
Screenshot: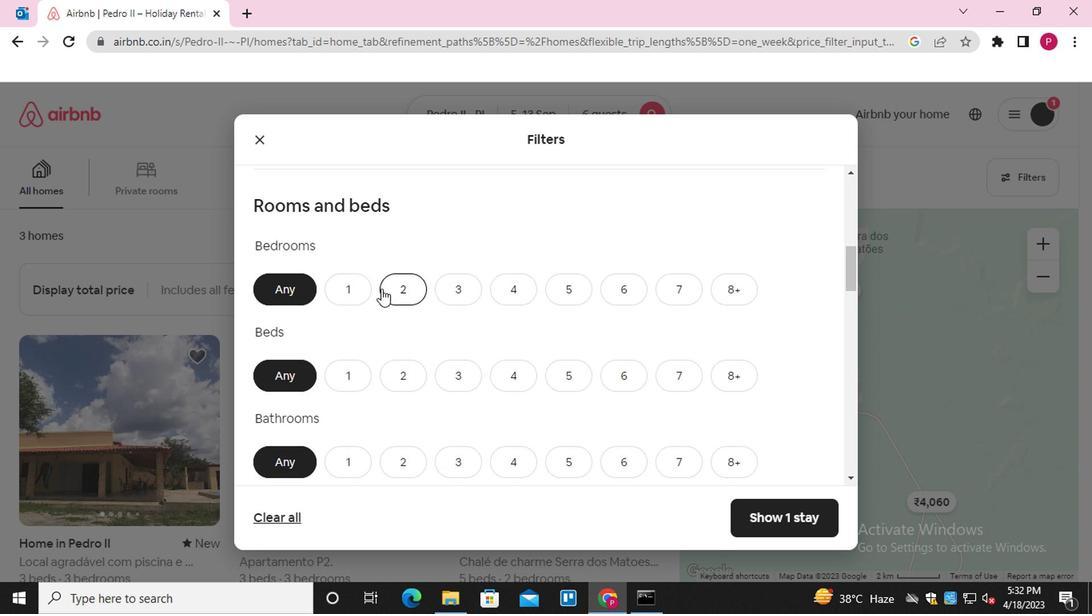 
Action: Mouse moved to (378, 288)
Screenshot: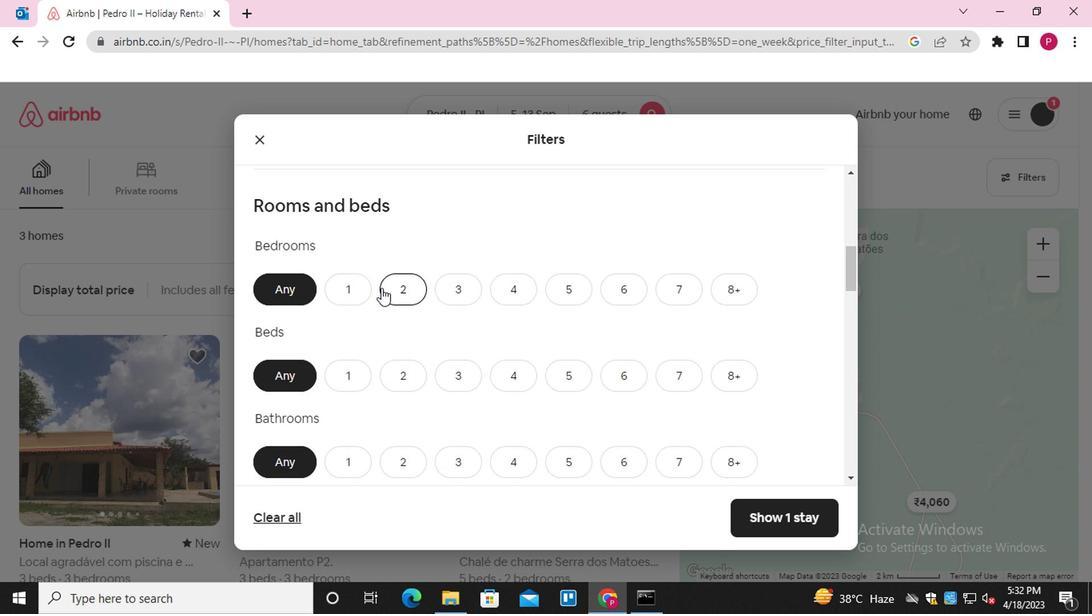 
Action: Mouse scrolled (378, 287) with delta (0, 0)
Screenshot: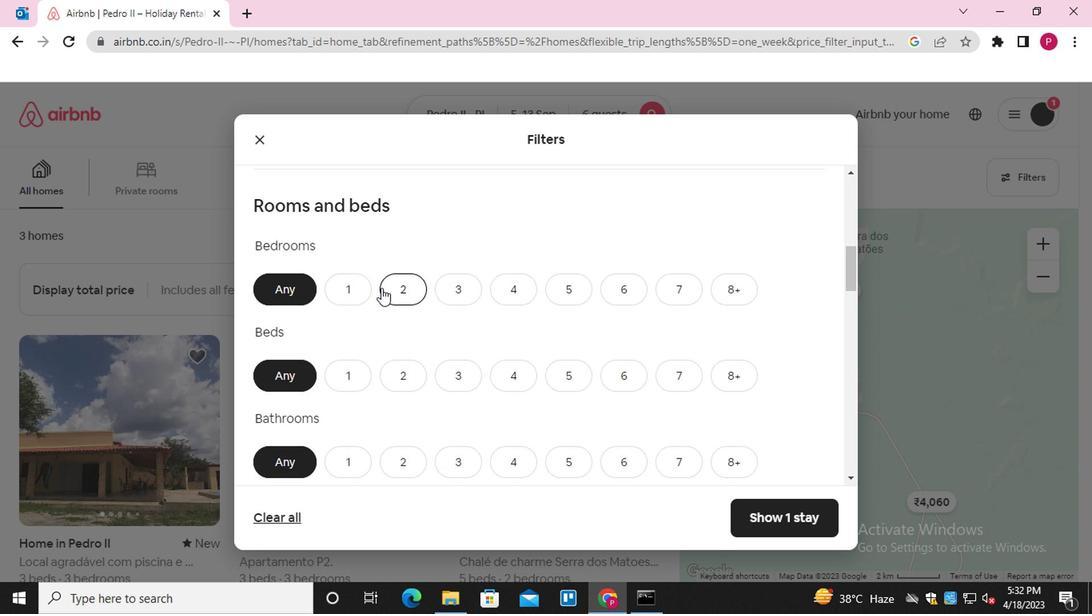 
Action: Mouse moved to (362, 274)
Screenshot: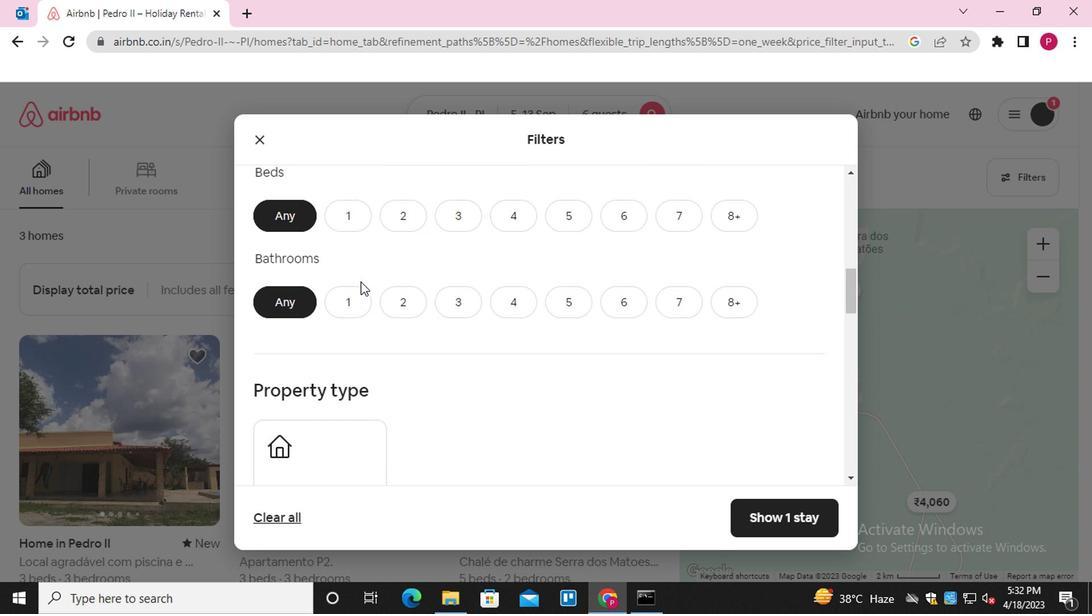 
Action: Mouse scrolled (362, 275) with delta (0, 1)
Screenshot: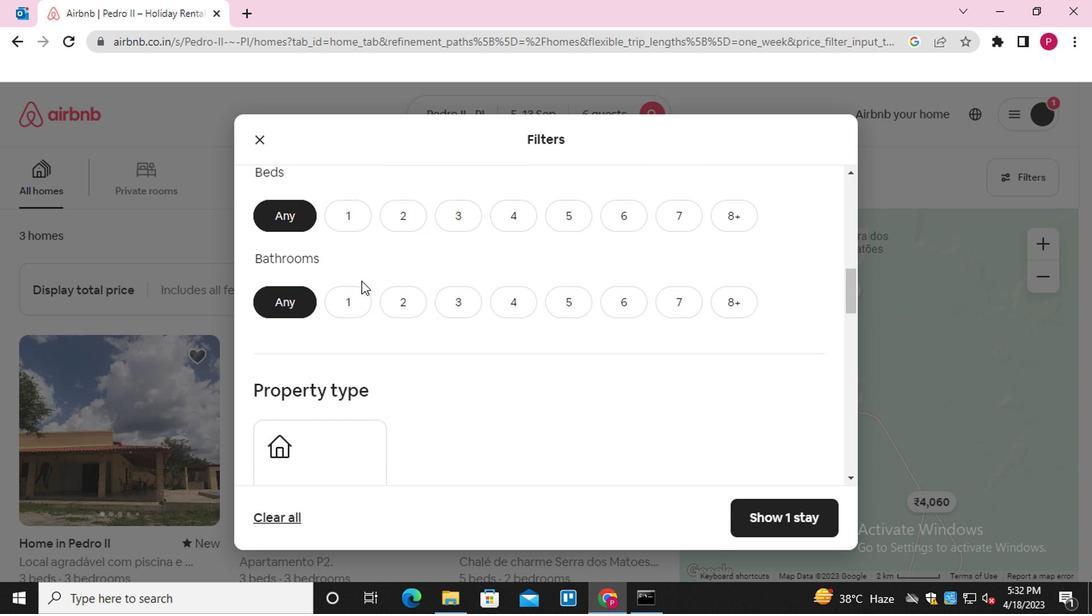 
Action: Mouse moved to (364, 273)
Screenshot: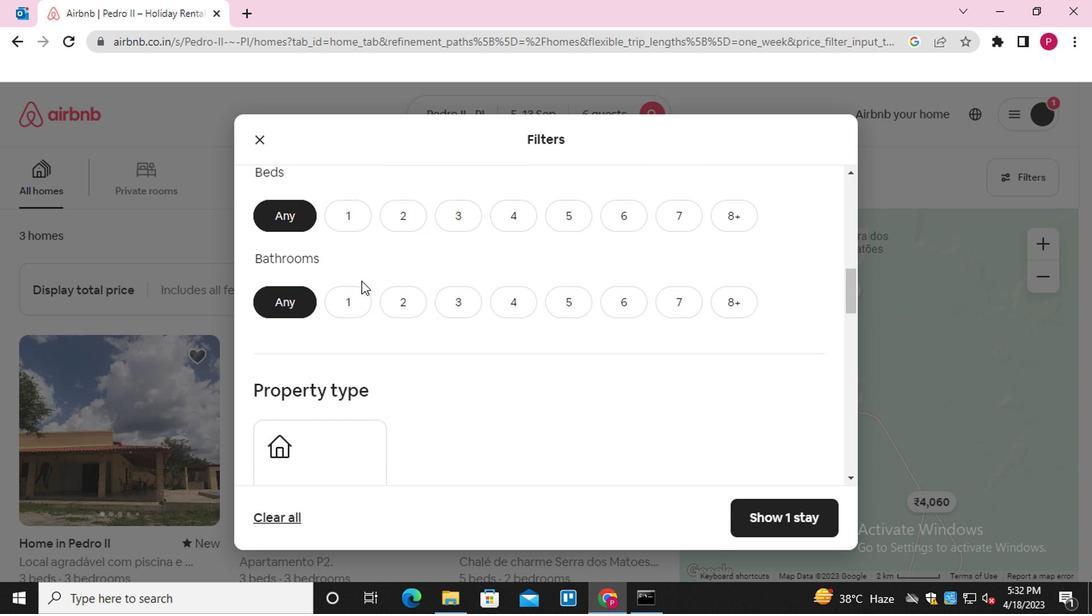 
Action: Mouse scrolled (364, 274) with delta (0, 0)
Screenshot: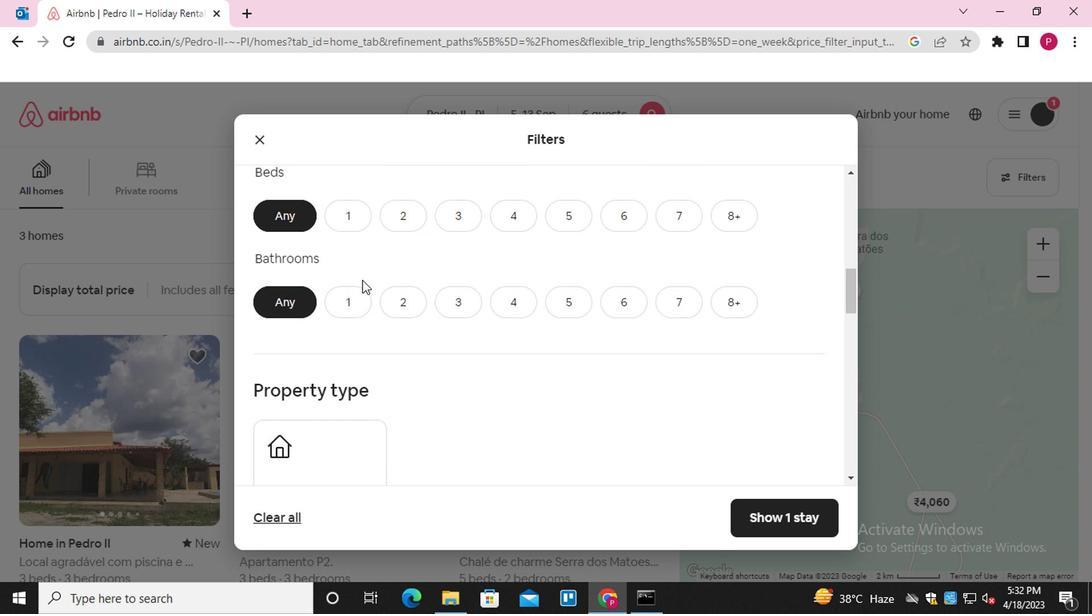 
Action: Mouse moved to (439, 281)
Screenshot: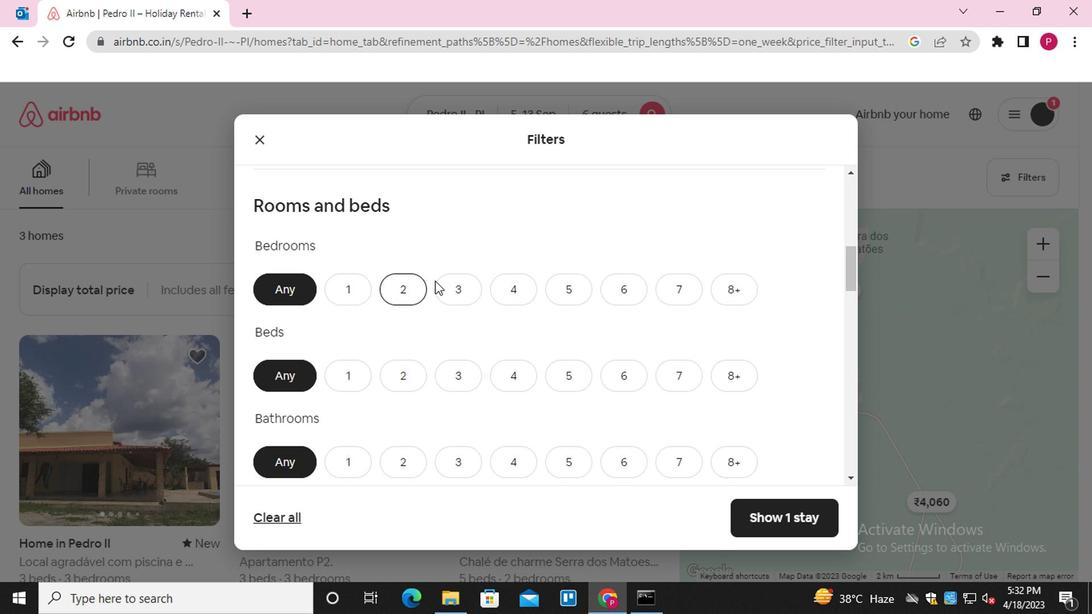 
Action: Mouse pressed left at (439, 281)
Screenshot: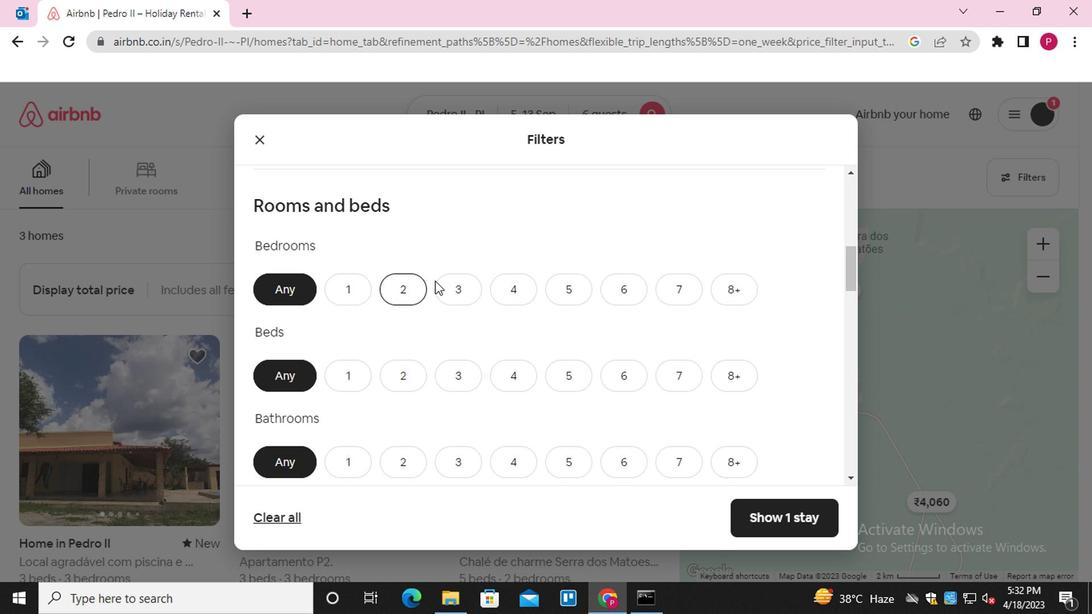 
Action: Mouse moved to (455, 374)
Screenshot: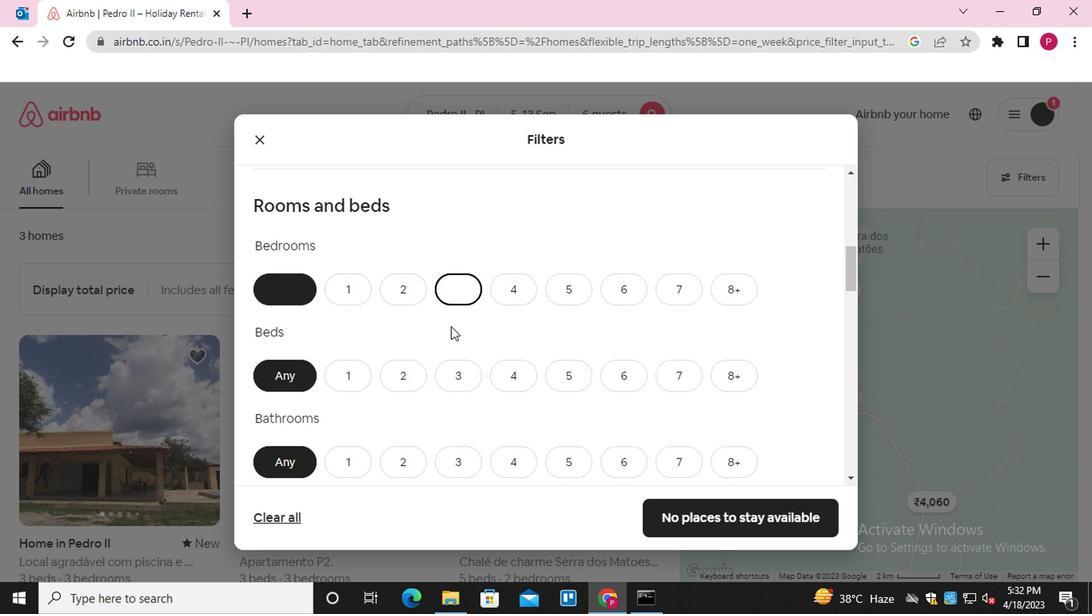 
Action: Mouse pressed left at (455, 374)
Screenshot: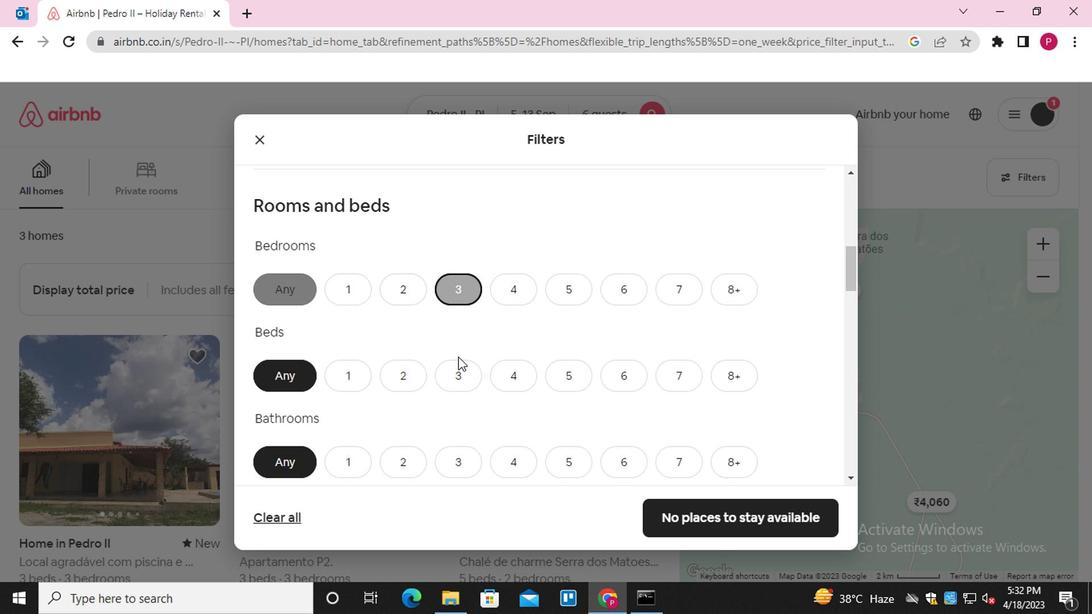 
Action: Mouse moved to (461, 452)
Screenshot: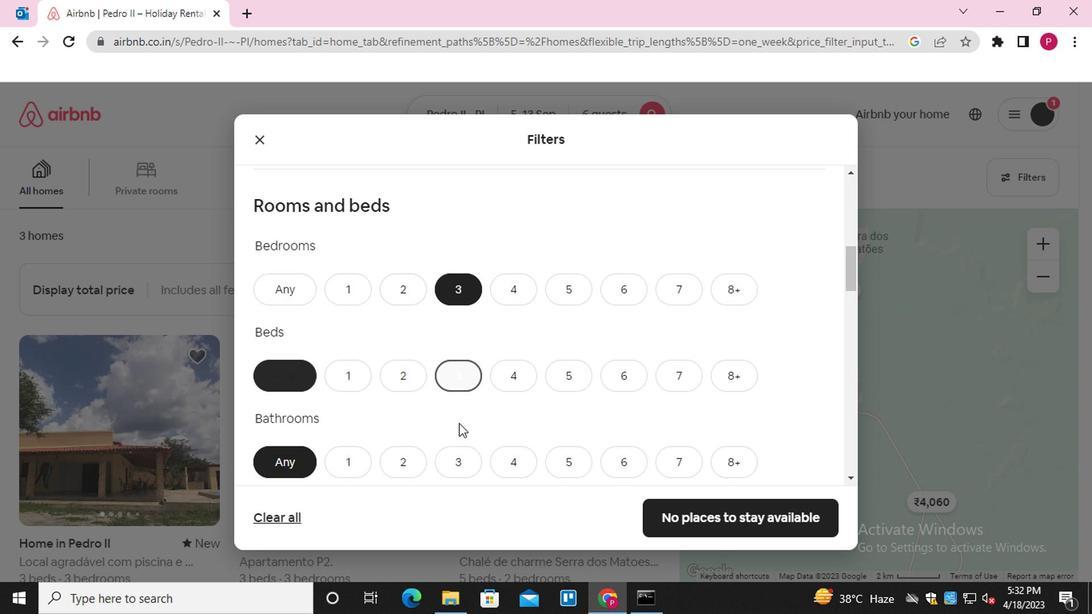 
Action: Mouse pressed left at (461, 452)
Screenshot: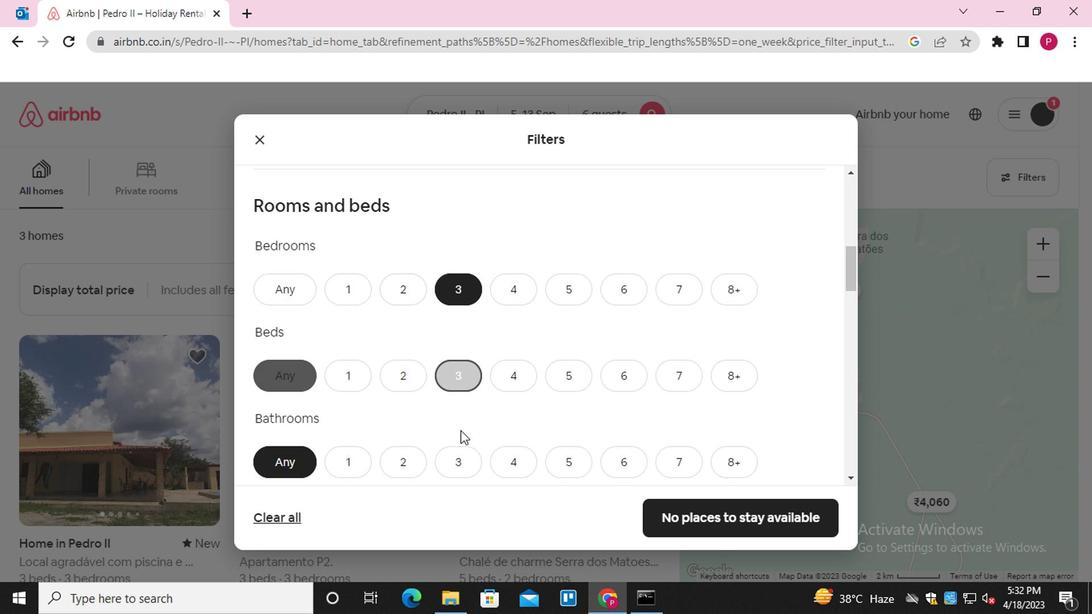 
Action: Mouse moved to (480, 427)
Screenshot: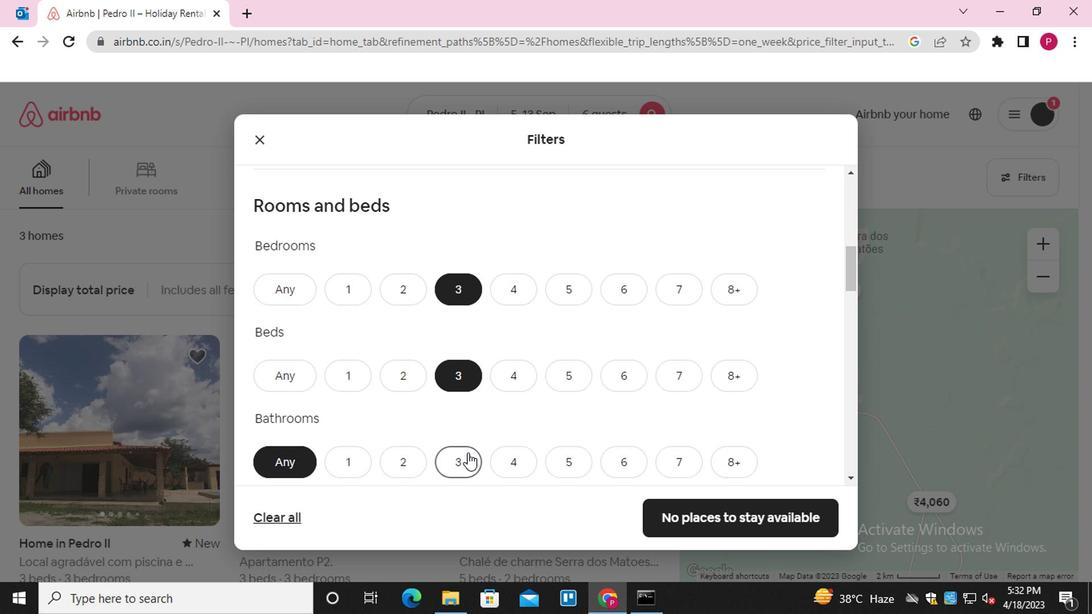 
Action: Mouse scrolled (480, 426) with delta (0, 0)
Screenshot: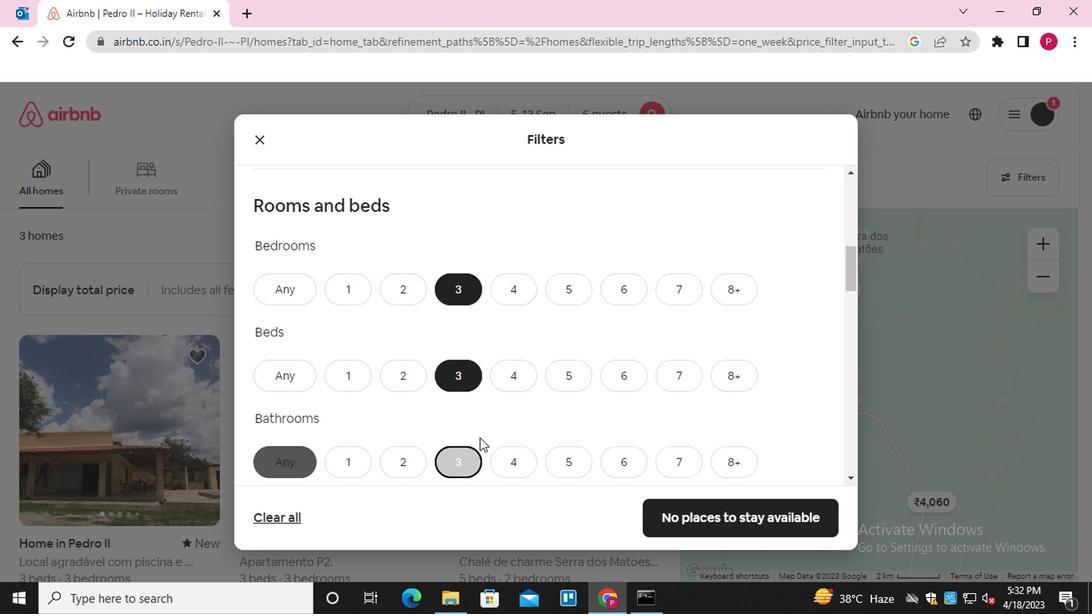
Action: Mouse scrolled (480, 426) with delta (0, 0)
Screenshot: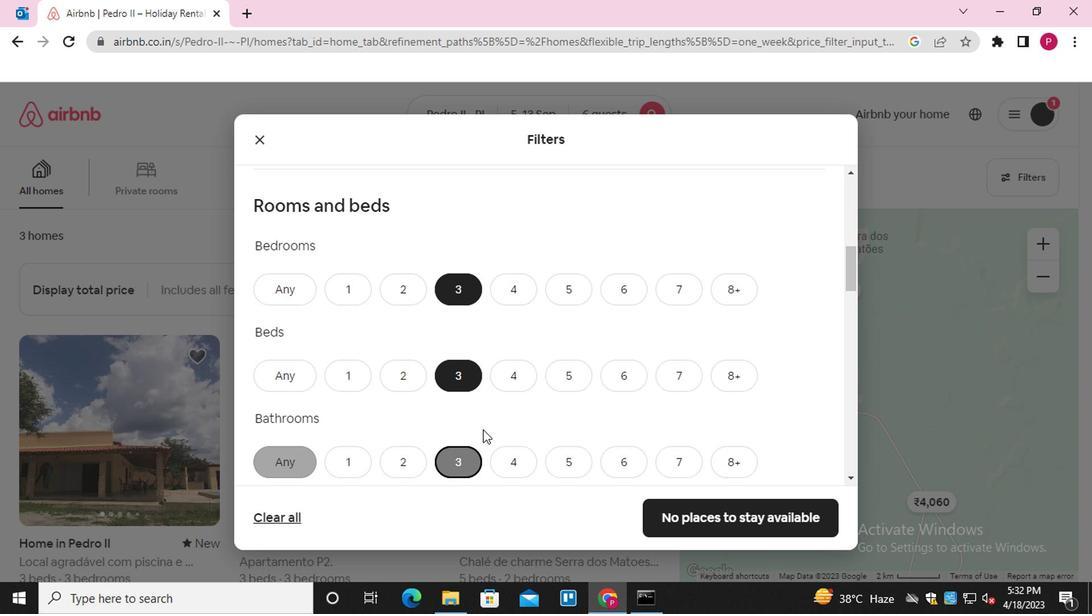 
Action: Mouse moved to (480, 427)
Screenshot: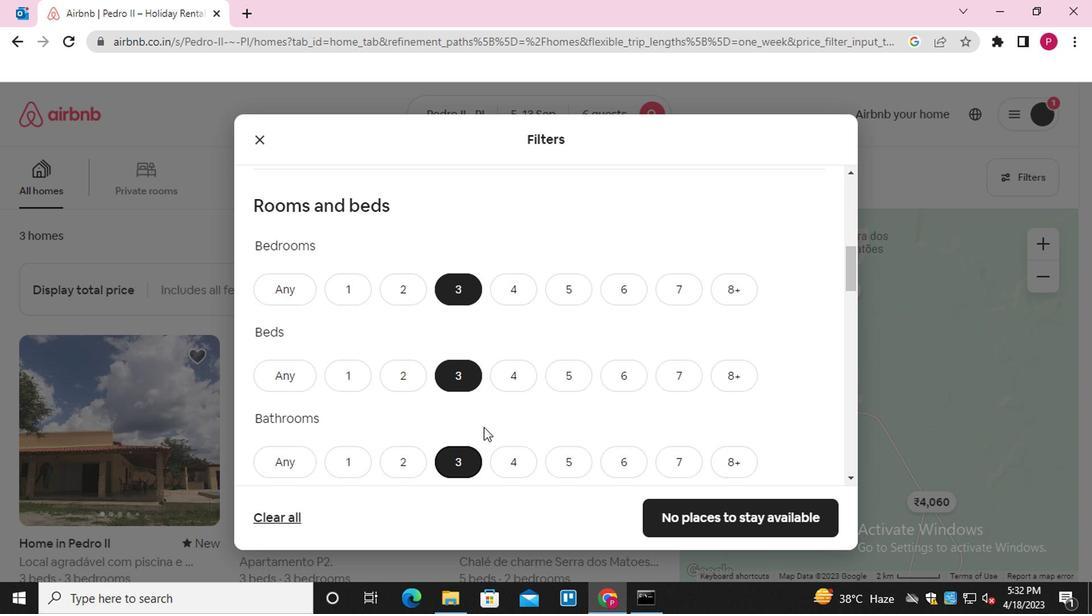 
Action: Mouse scrolled (480, 426) with delta (0, 0)
Screenshot: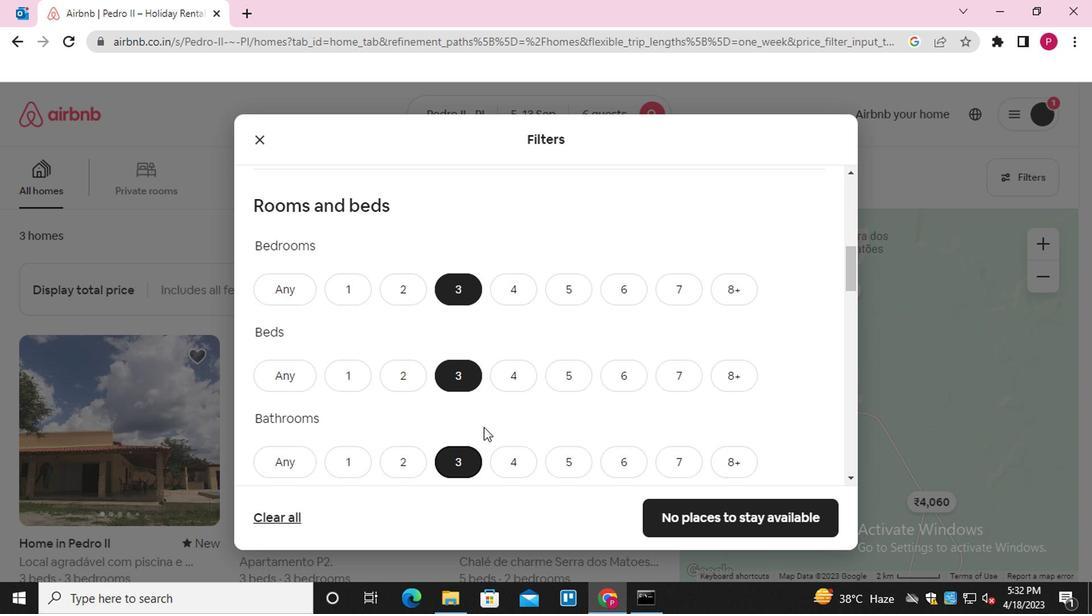 
Action: Mouse moved to (337, 380)
Screenshot: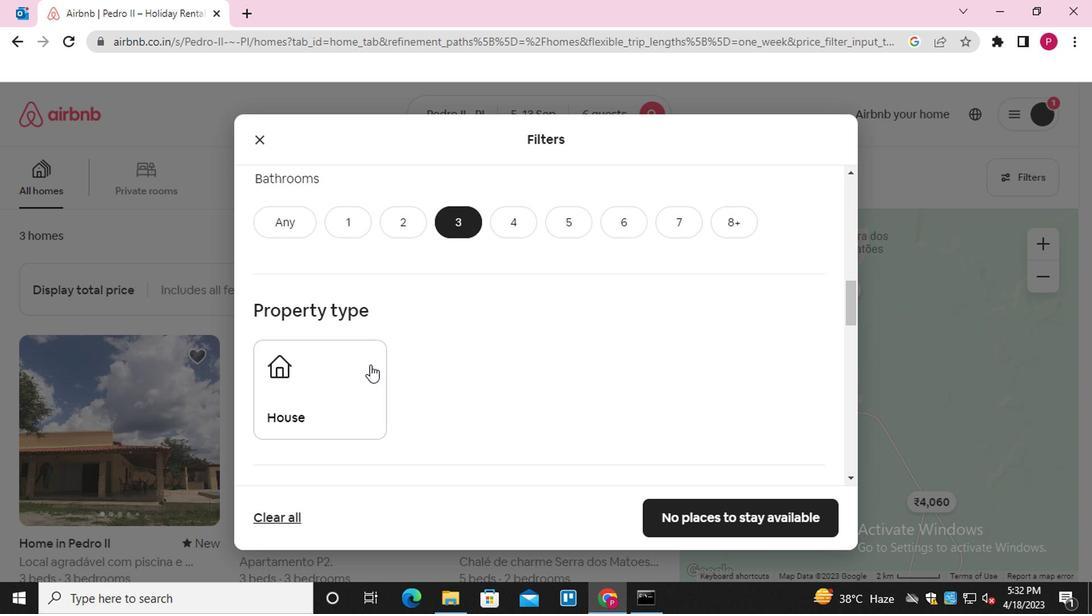 
Action: Mouse pressed left at (337, 380)
Screenshot: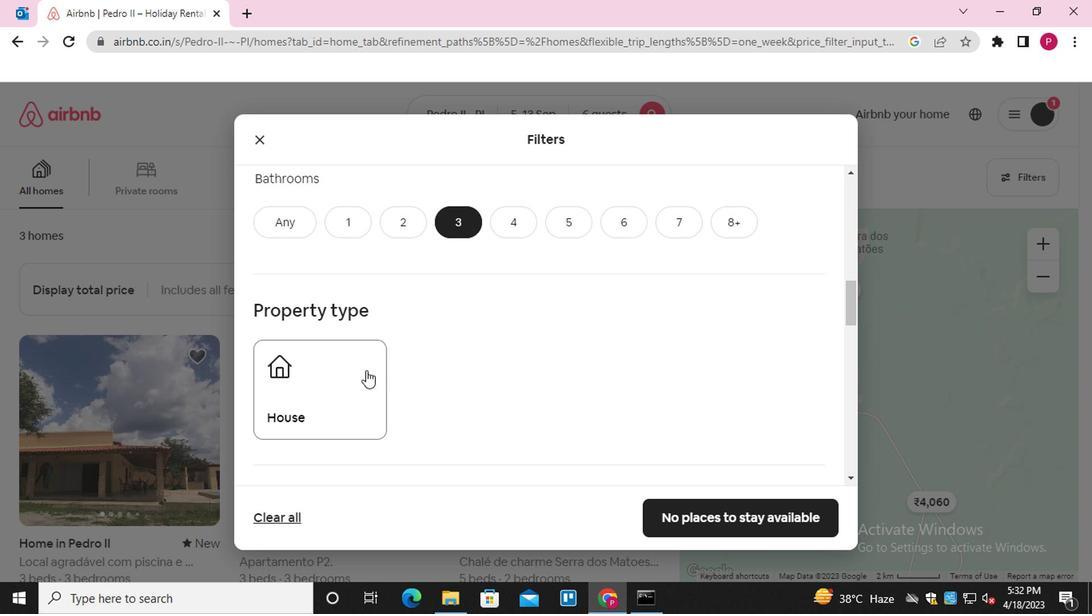 
Action: Mouse moved to (437, 370)
Screenshot: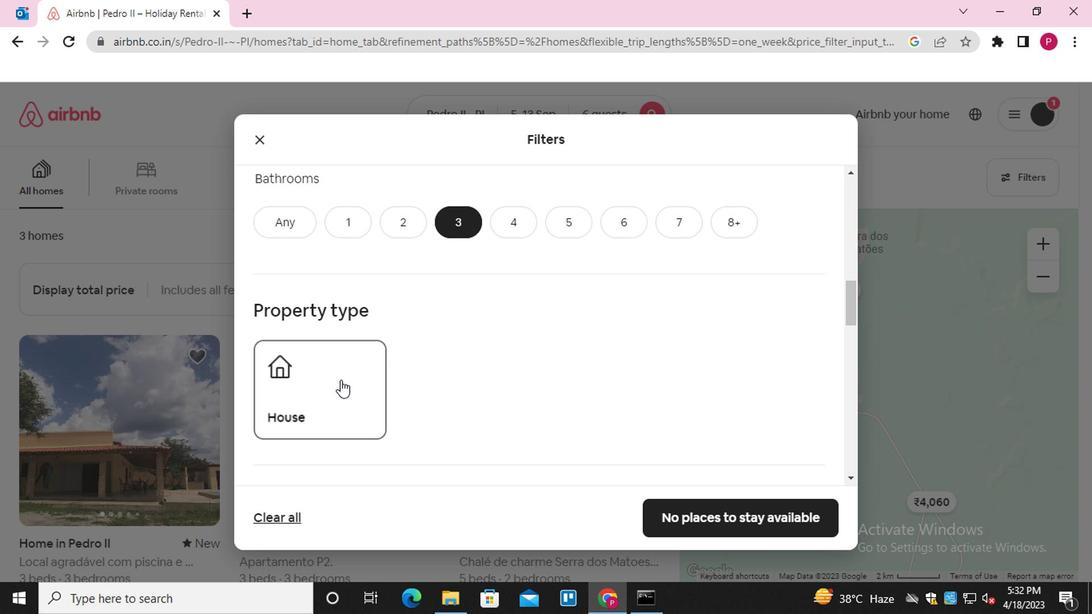 
Action: Mouse scrolled (437, 369) with delta (0, -1)
Screenshot: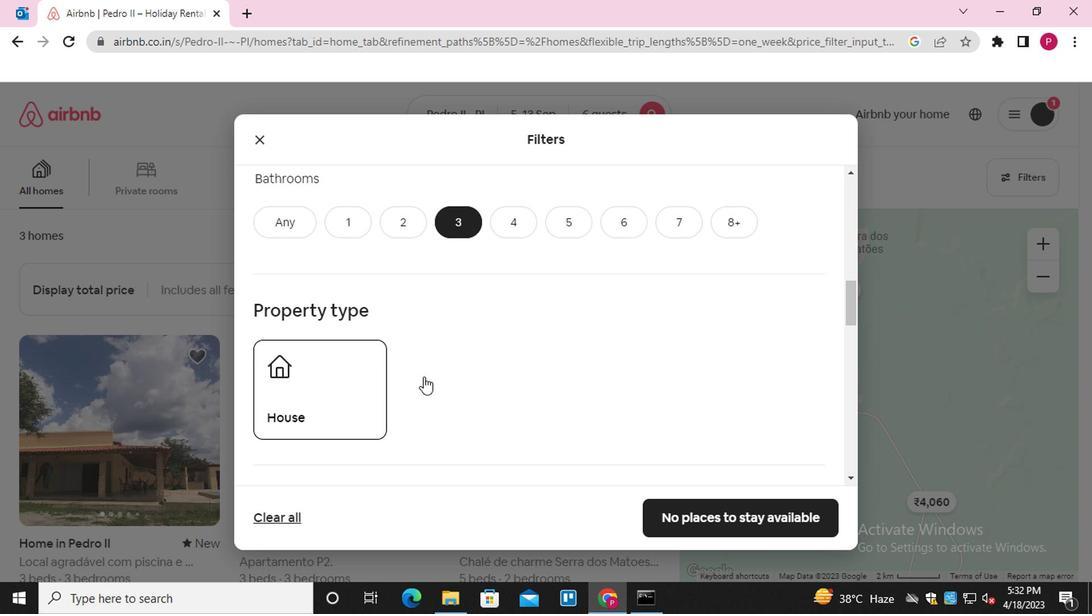 
Action: Mouse scrolled (437, 369) with delta (0, -1)
Screenshot: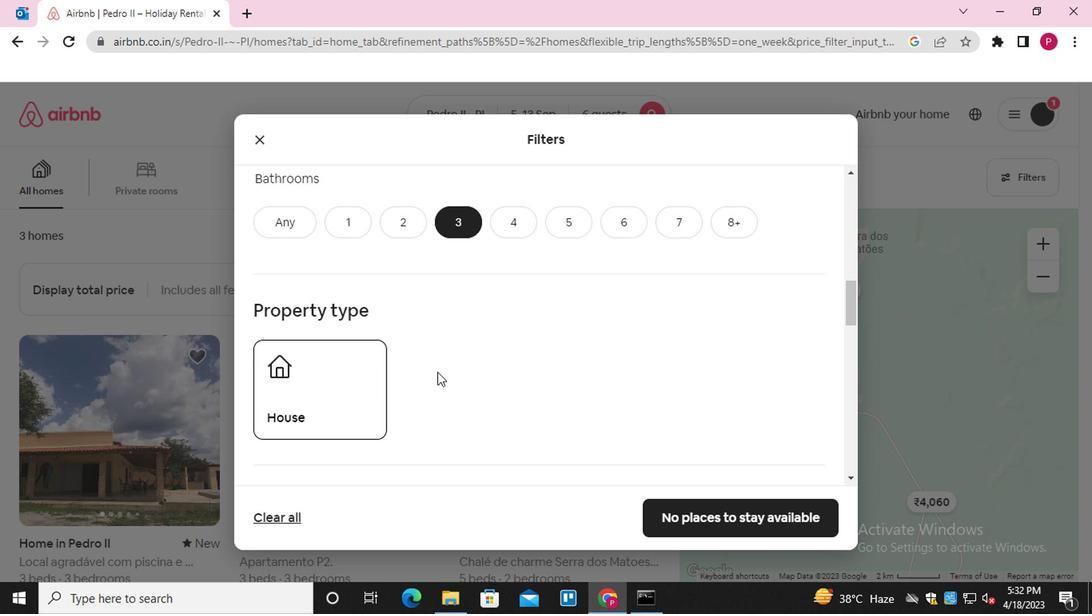 
Action: Mouse scrolled (437, 369) with delta (0, -1)
Screenshot: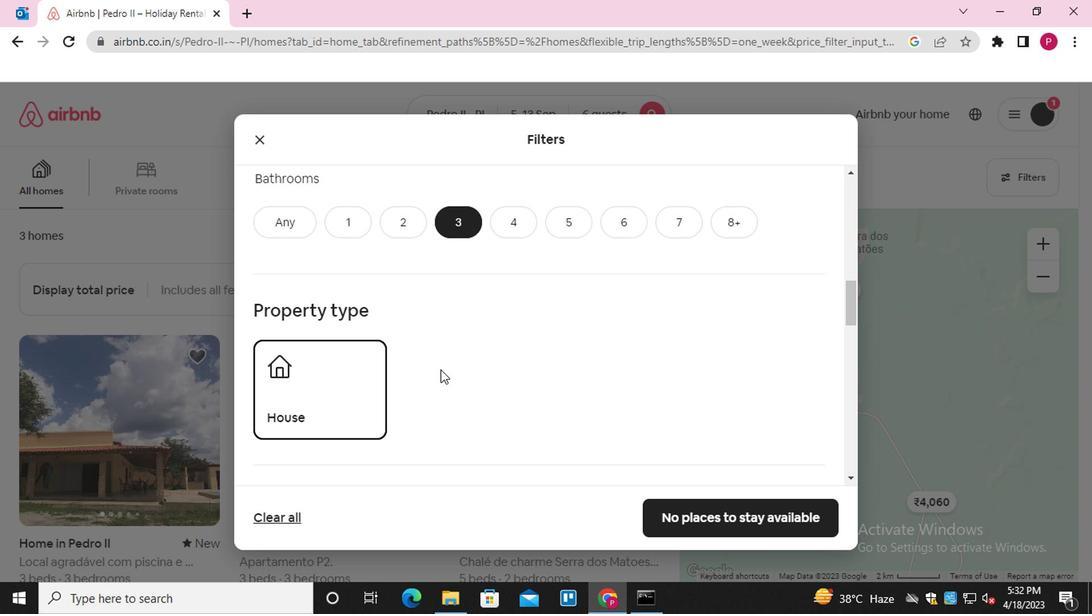 
Action: Mouse moved to (493, 360)
Screenshot: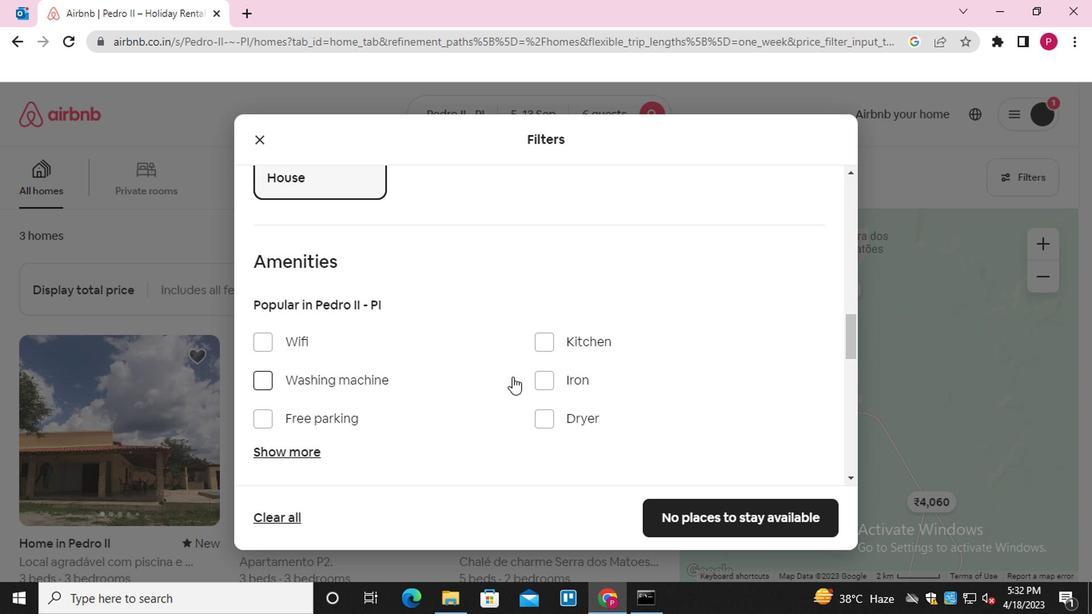 
Action: Mouse scrolled (493, 358) with delta (0, -1)
Screenshot: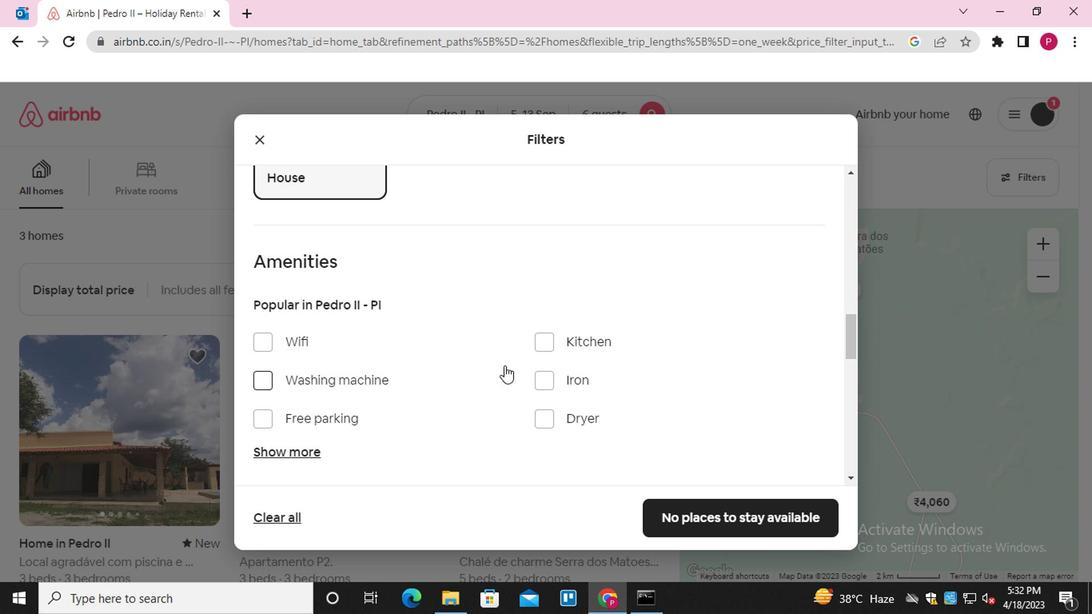 
Action: Mouse scrolled (493, 358) with delta (0, -1)
Screenshot: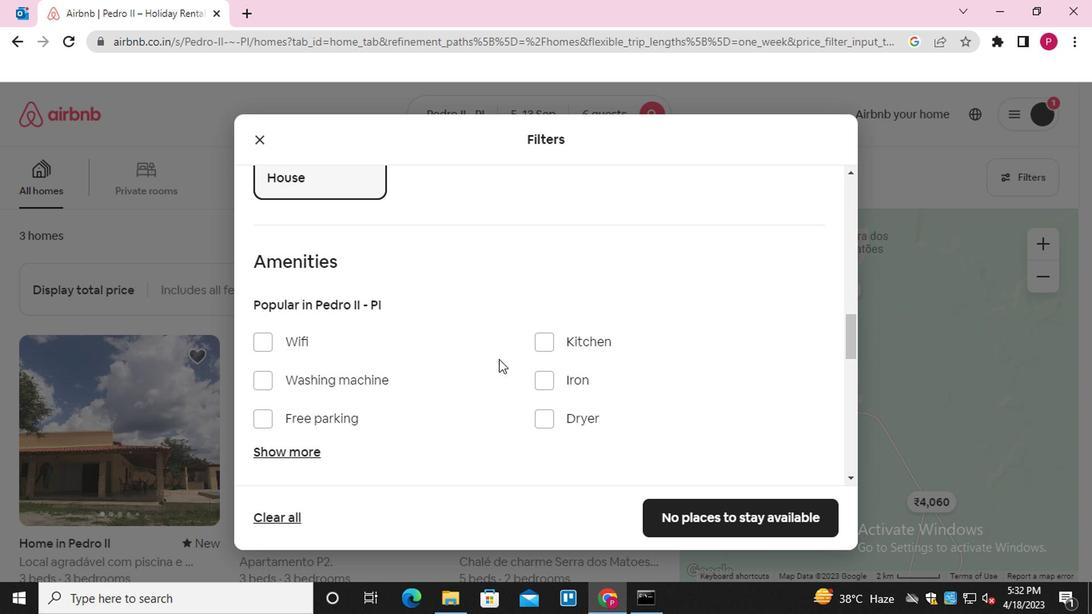 
Action: Mouse moved to (525, 378)
Screenshot: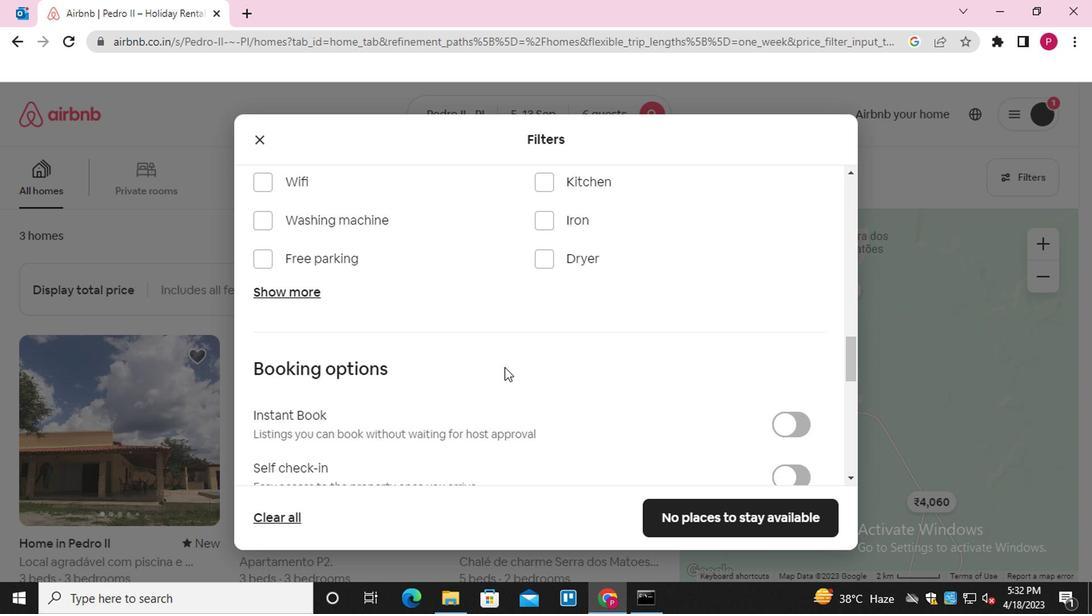 
Action: Mouse scrolled (525, 377) with delta (0, -1)
Screenshot: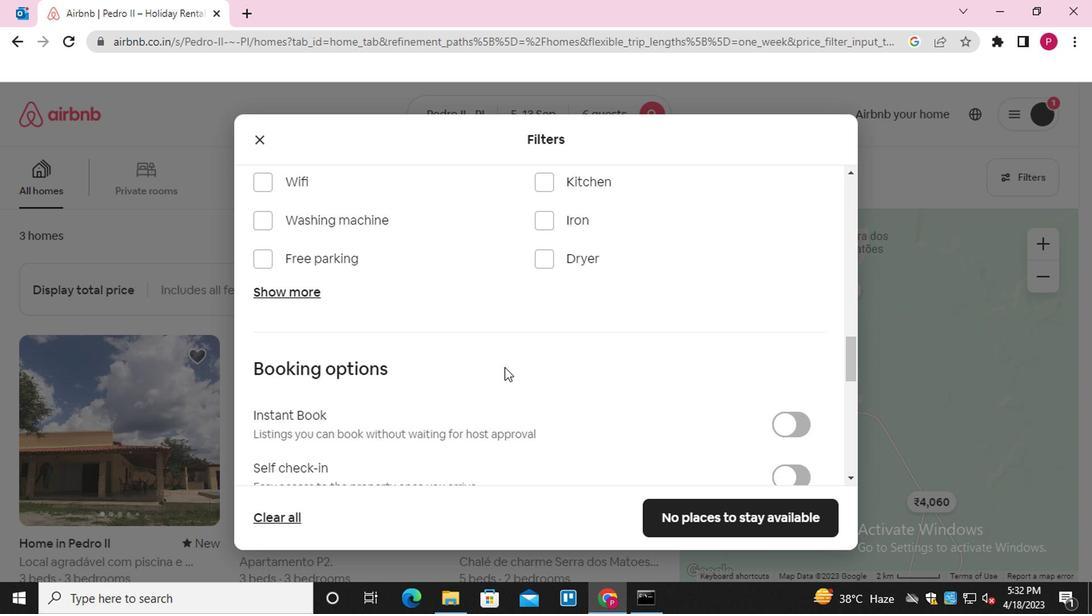 
Action: Mouse moved to (554, 384)
Screenshot: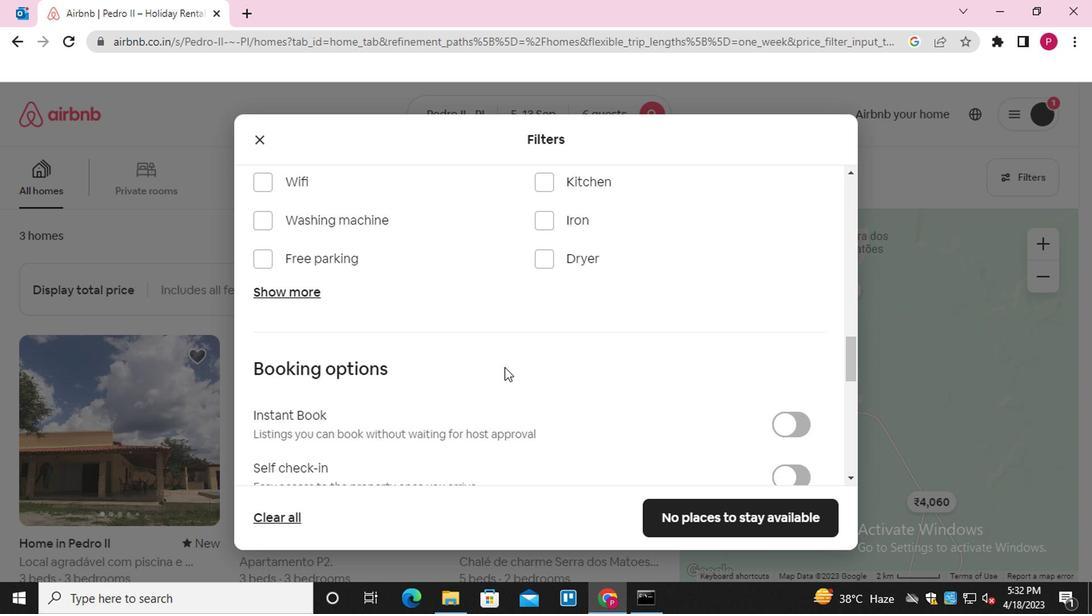 
Action: Mouse scrolled (554, 383) with delta (0, 0)
Screenshot: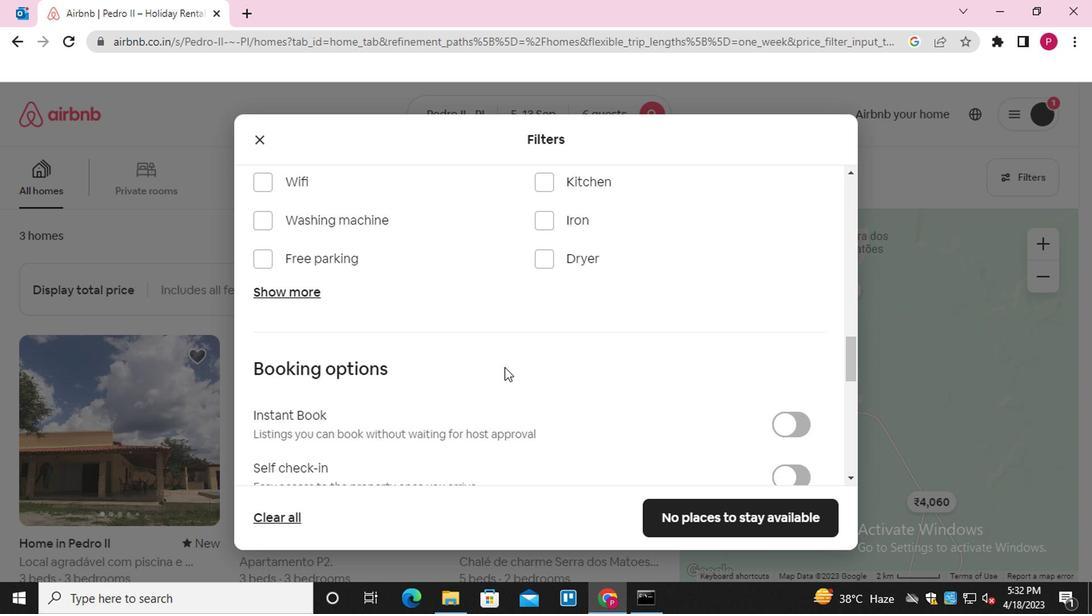 
Action: Mouse moved to (792, 312)
Screenshot: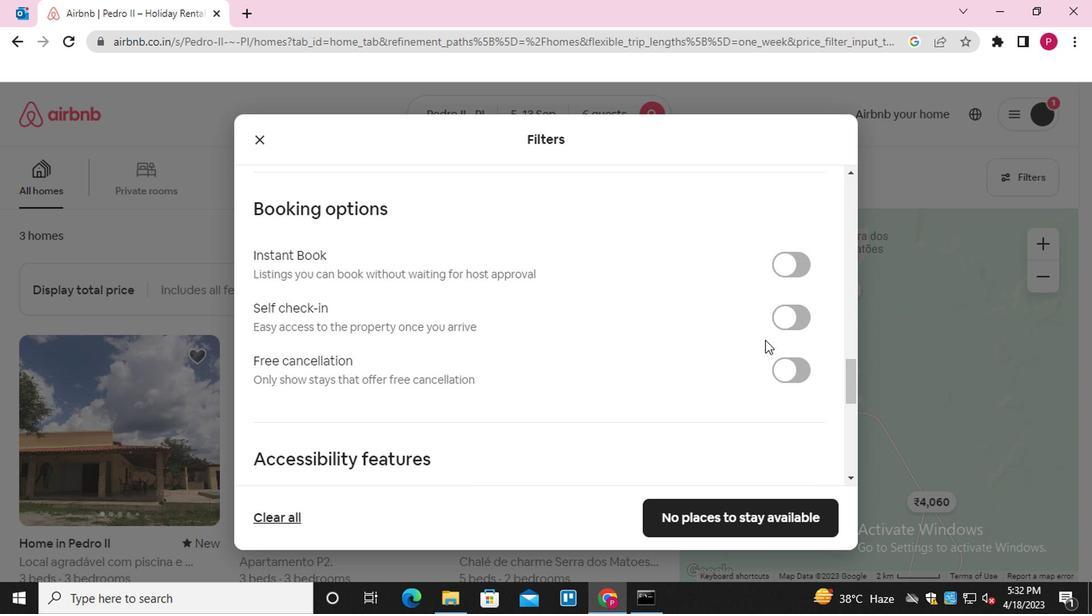 
Action: Mouse pressed left at (792, 312)
Screenshot: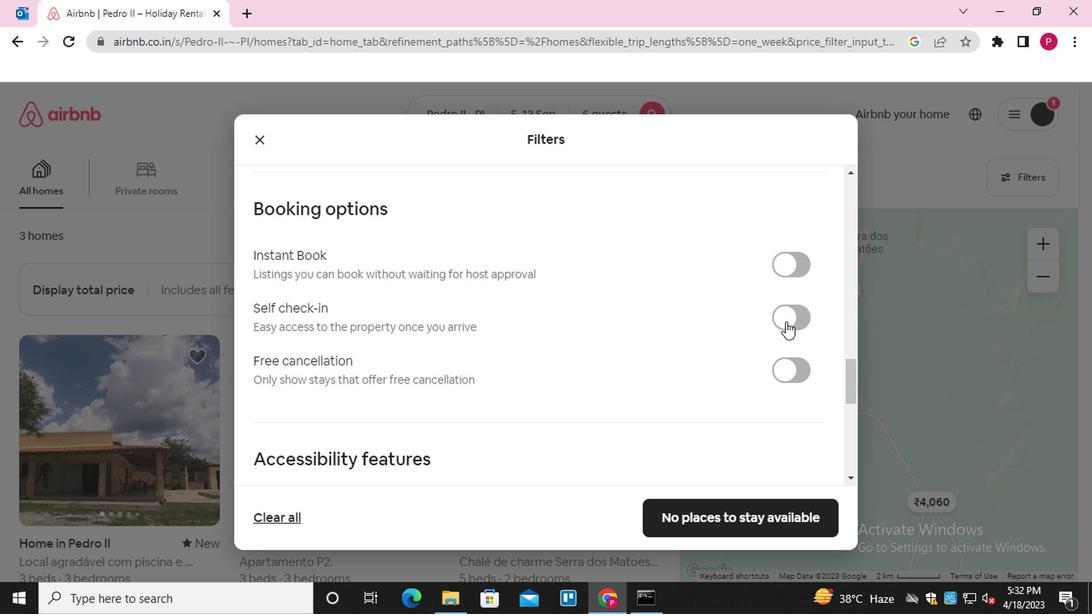 
Action: Mouse moved to (662, 332)
Screenshot: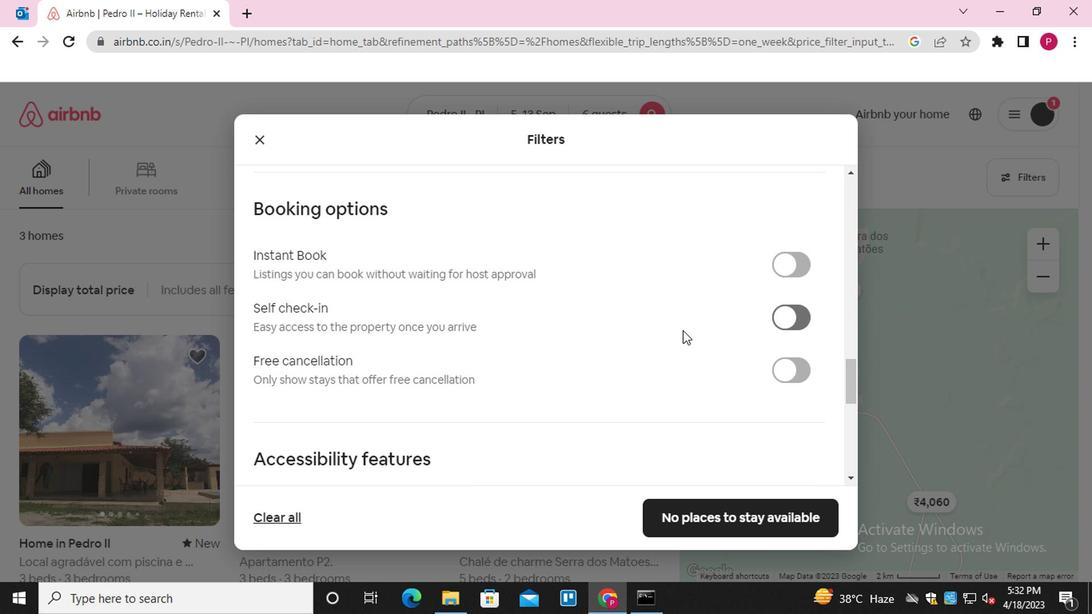 
Action: Mouse scrolled (662, 331) with delta (0, 0)
Screenshot: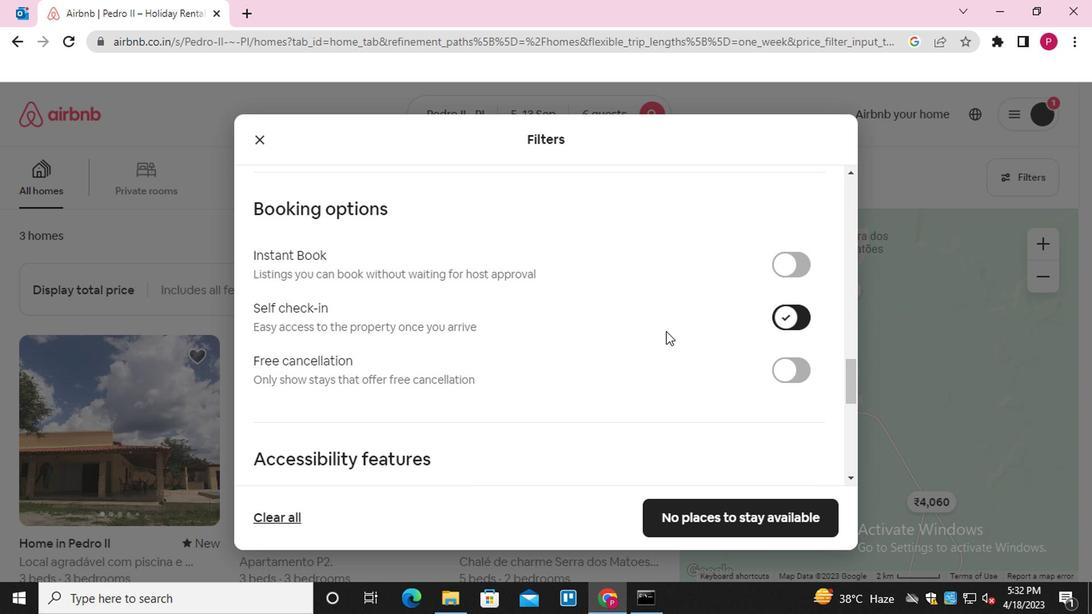 
Action: Mouse scrolled (662, 331) with delta (0, 0)
Screenshot: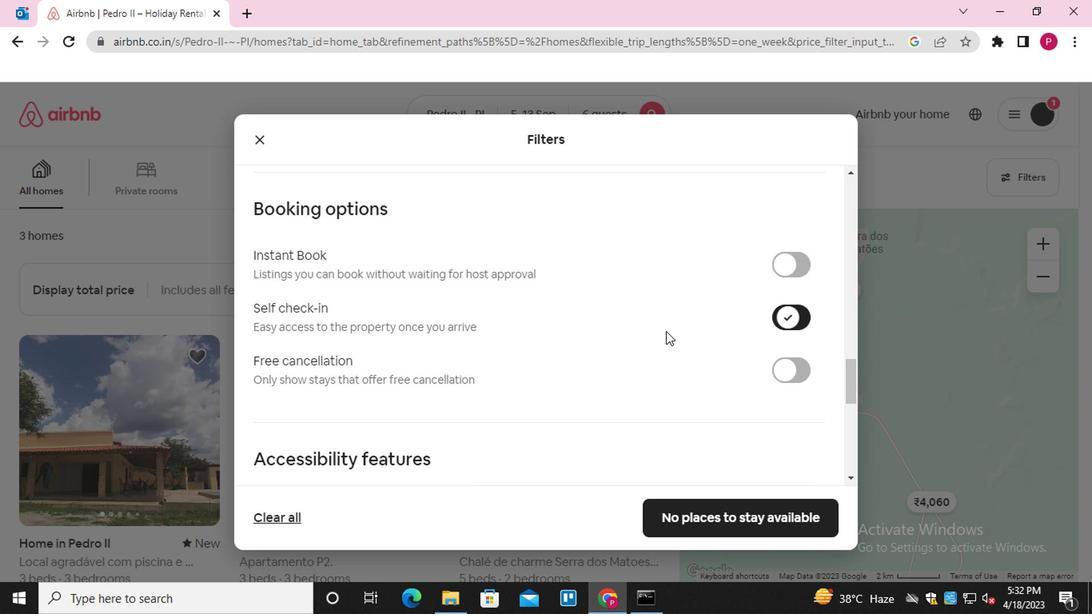 
Action: Mouse scrolled (662, 331) with delta (0, 0)
Screenshot: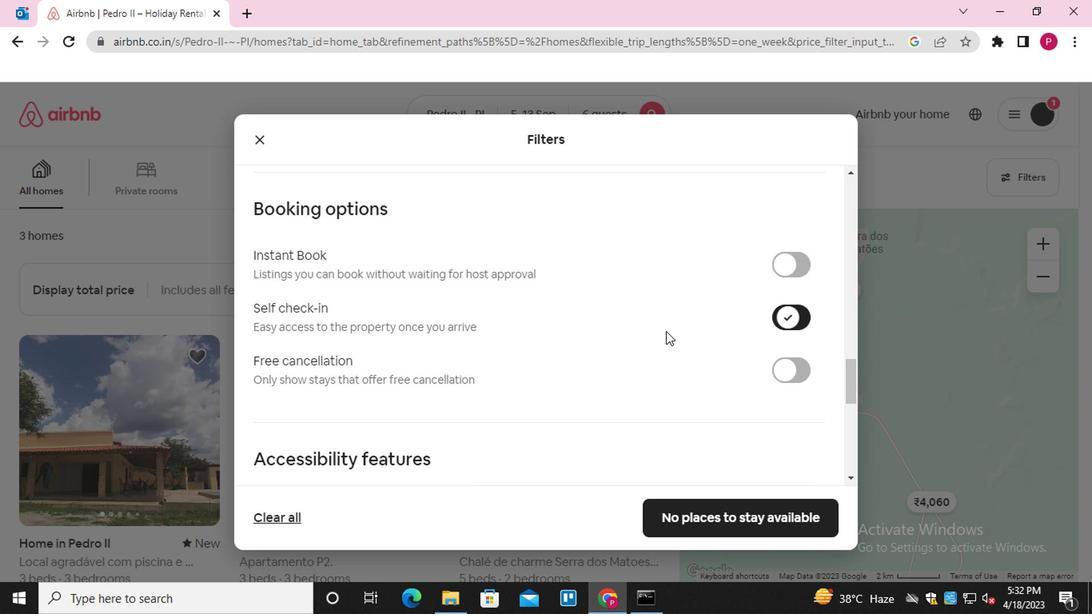 
Action: Mouse moved to (598, 321)
Screenshot: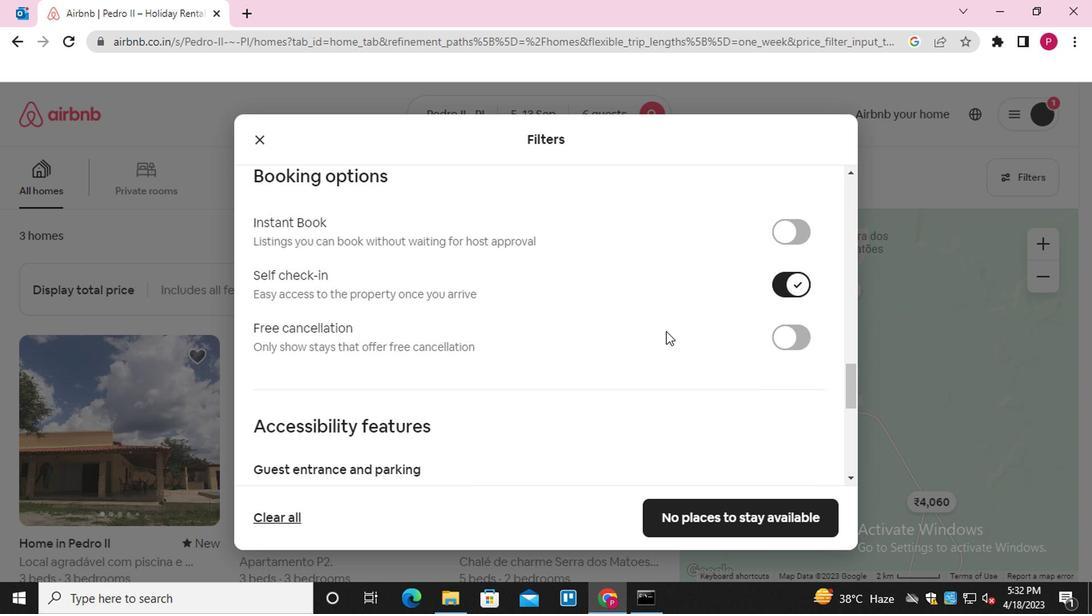 
Action: Mouse scrolled (598, 320) with delta (0, -1)
Screenshot: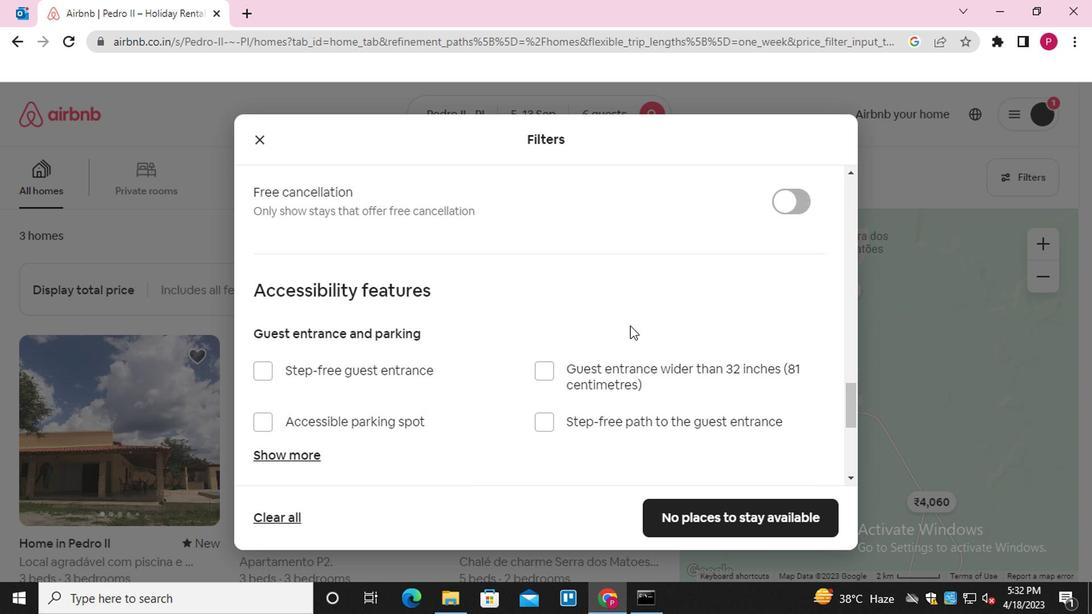 
Action: Mouse scrolled (598, 320) with delta (0, -1)
Screenshot: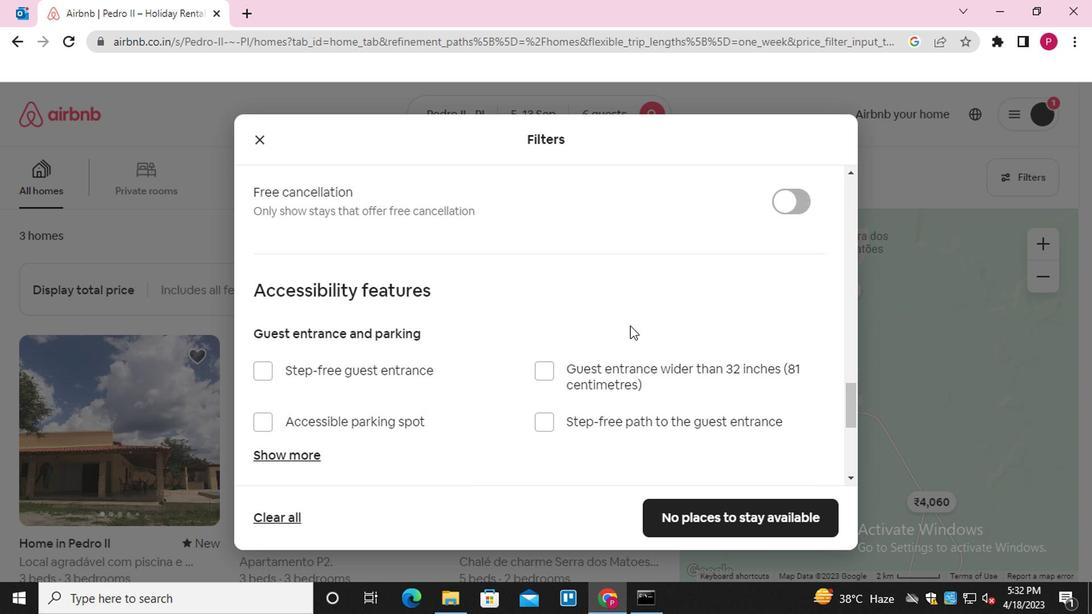 
Action: Mouse scrolled (598, 320) with delta (0, -1)
Screenshot: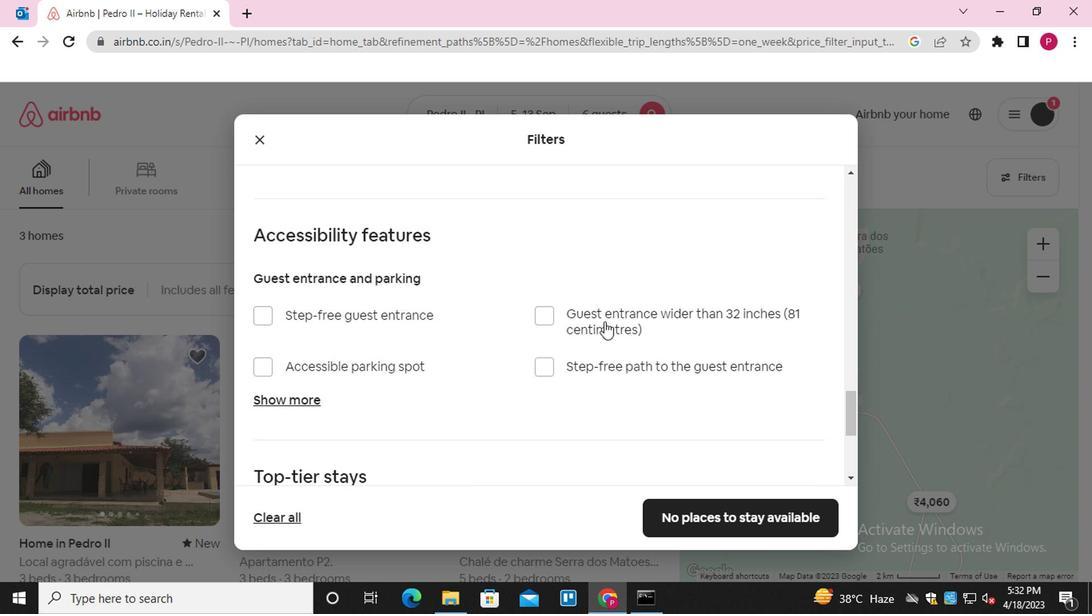 
Action: Mouse moved to (689, 519)
Screenshot: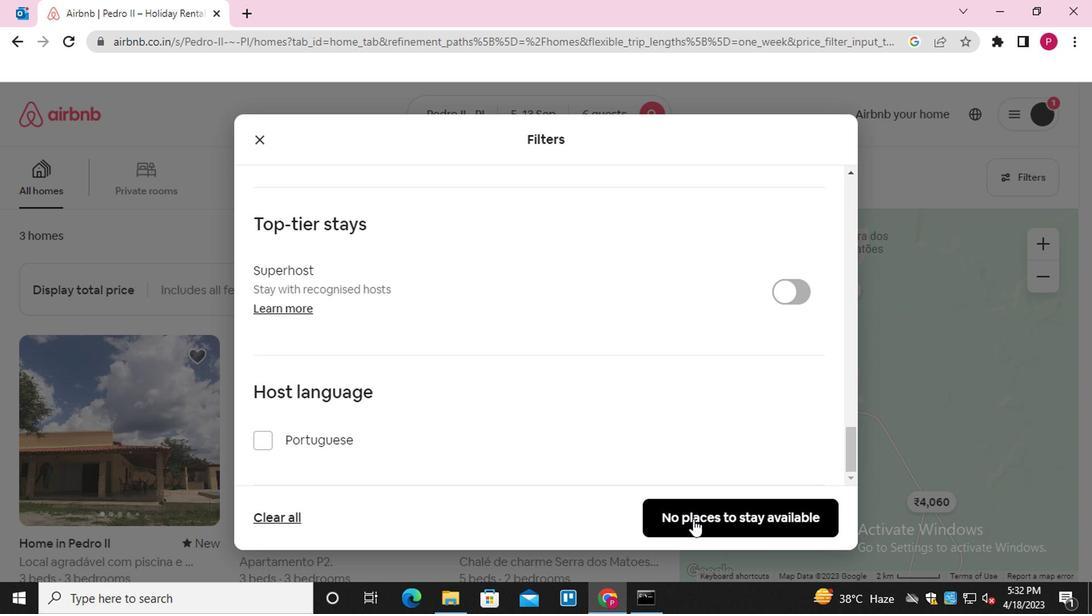 
Action: Mouse pressed left at (689, 519)
Screenshot: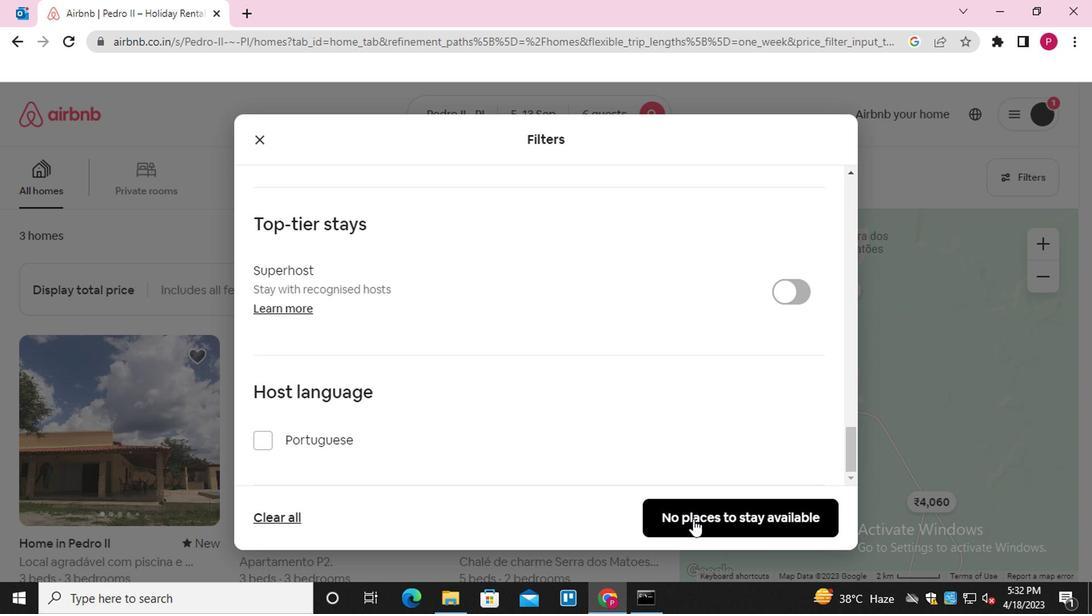 
Action: Mouse moved to (687, 521)
Screenshot: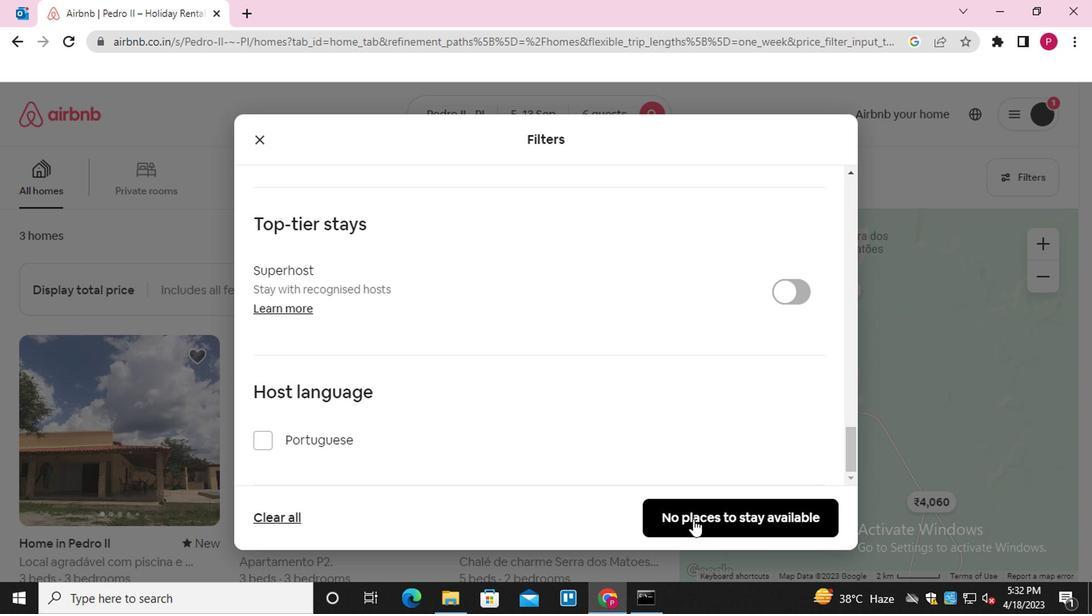 
